 Task: Find a guest house in Danvers, United States, for 3 adults from 12th to 15th July, with a price range of ₹12,000 to ₹16,000, 2 bedrooms, 3 beds, 1 bathroom, self check-in, and English-speaking host.
Action: Mouse moved to (355, 166)
Screenshot: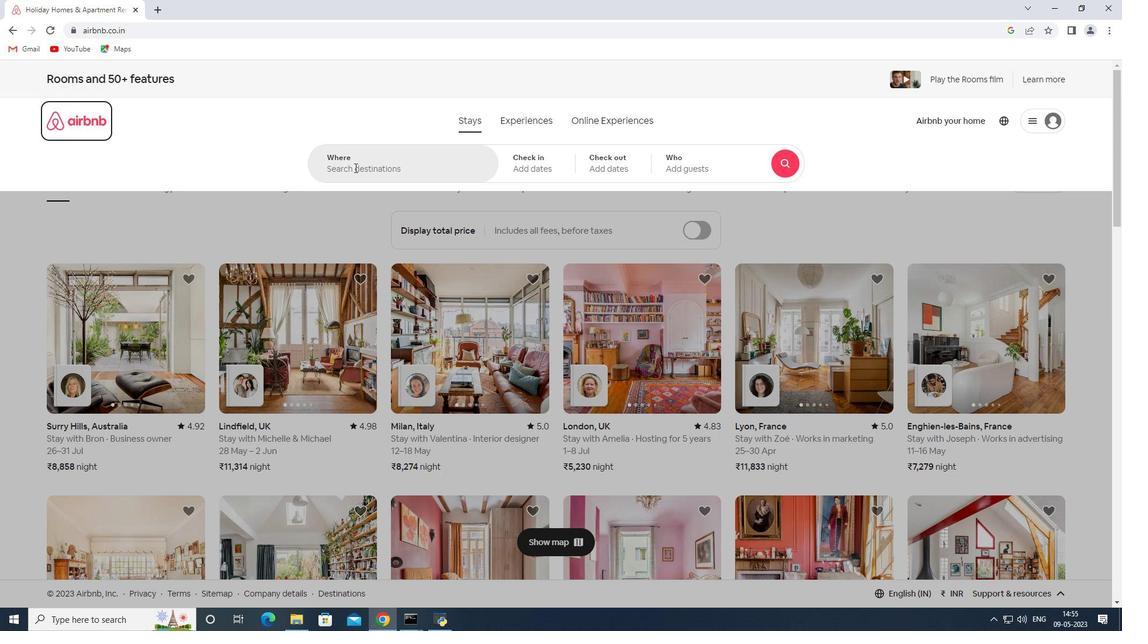 
Action: Mouse pressed left at (355, 166)
Screenshot: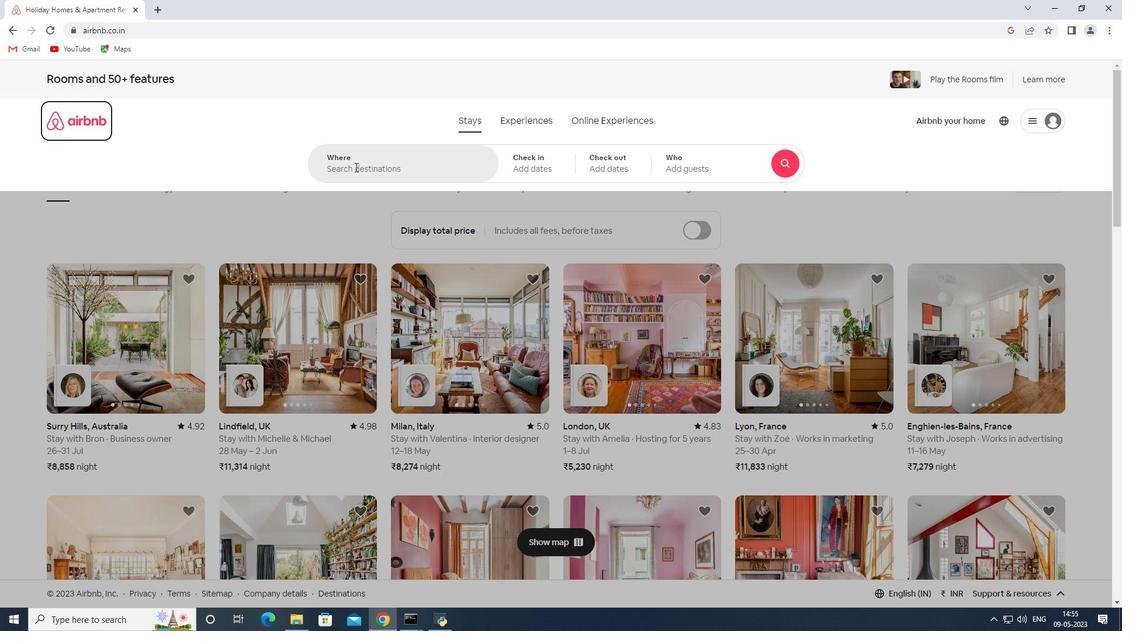 
Action: Key pressed <Key.shift><Key.shift><Key.shift><Key.shift><Key.shift><Key.shift><Key.shift><Key.shift><Key.shift><Key.shift><Key.shift><Key.shift><Key.shift><Key.shift><Key.shift>Danvers,<Key.shift>United<Key.space><Key.shift>States
Screenshot: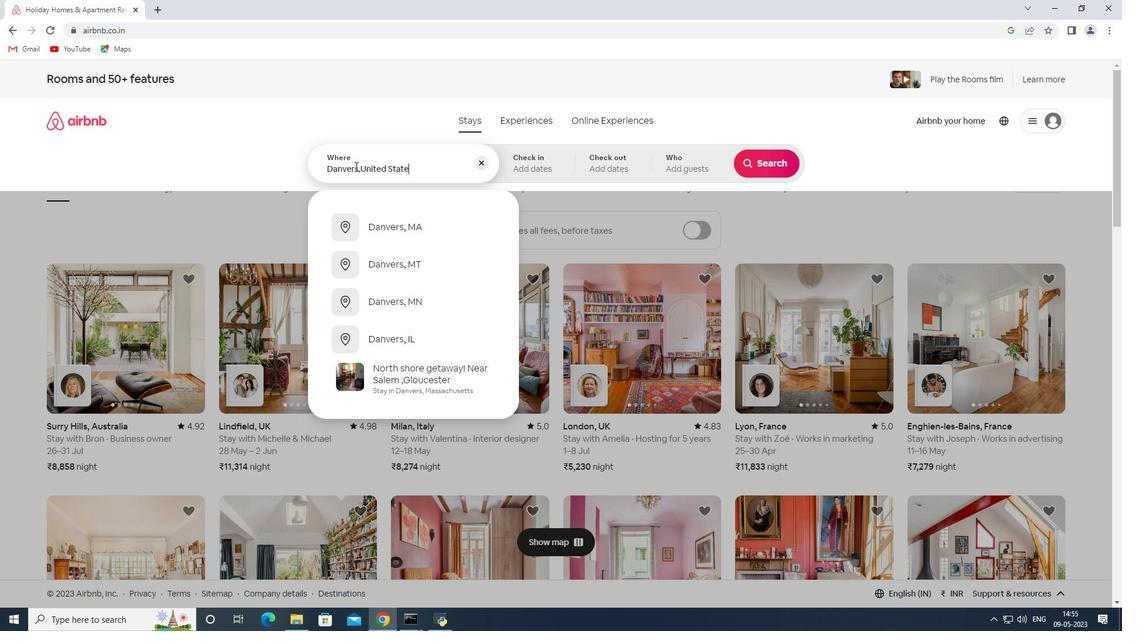 
Action: Mouse moved to (519, 167)
Screenshot: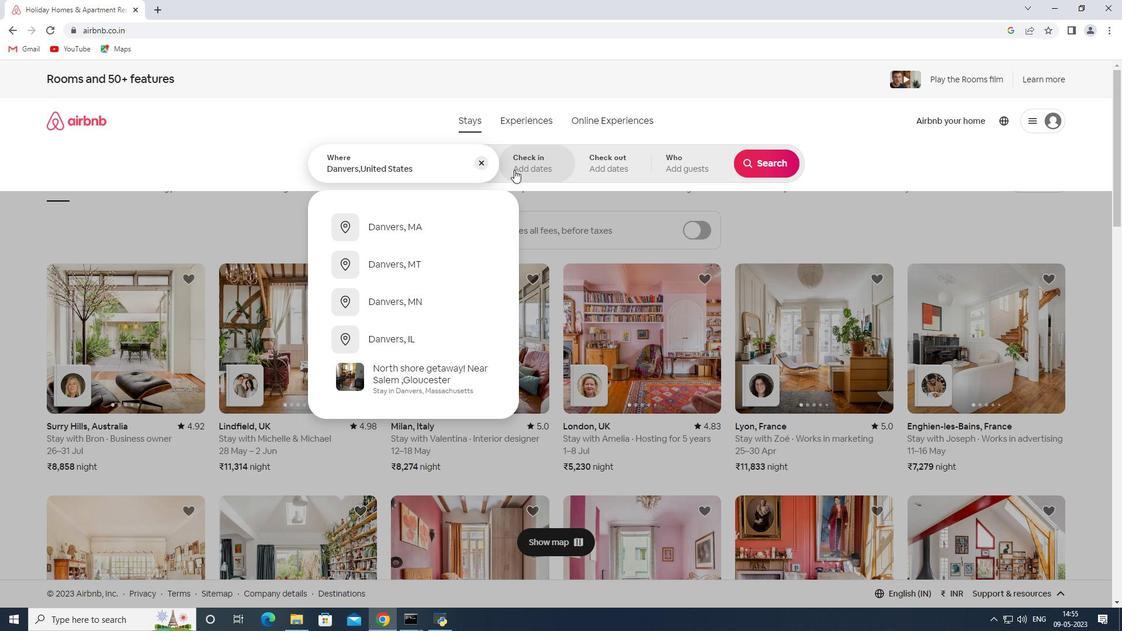 
Action: Mouse pressed left at (519, 167)
Screenshot: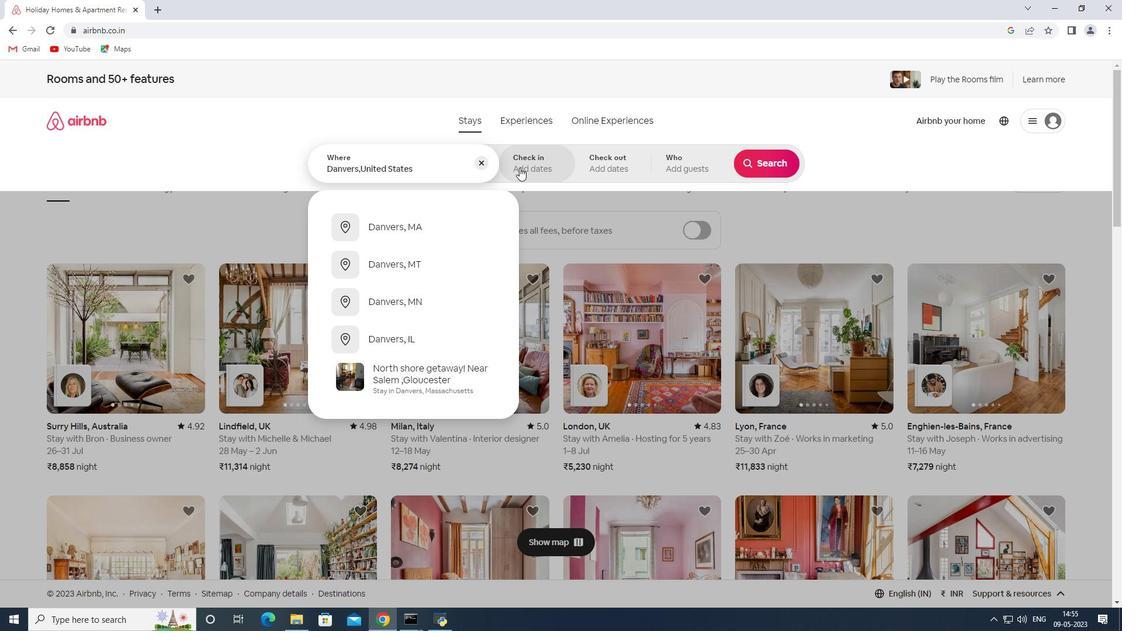 
Action: Mouse moved to (769, 260)
Screenshot: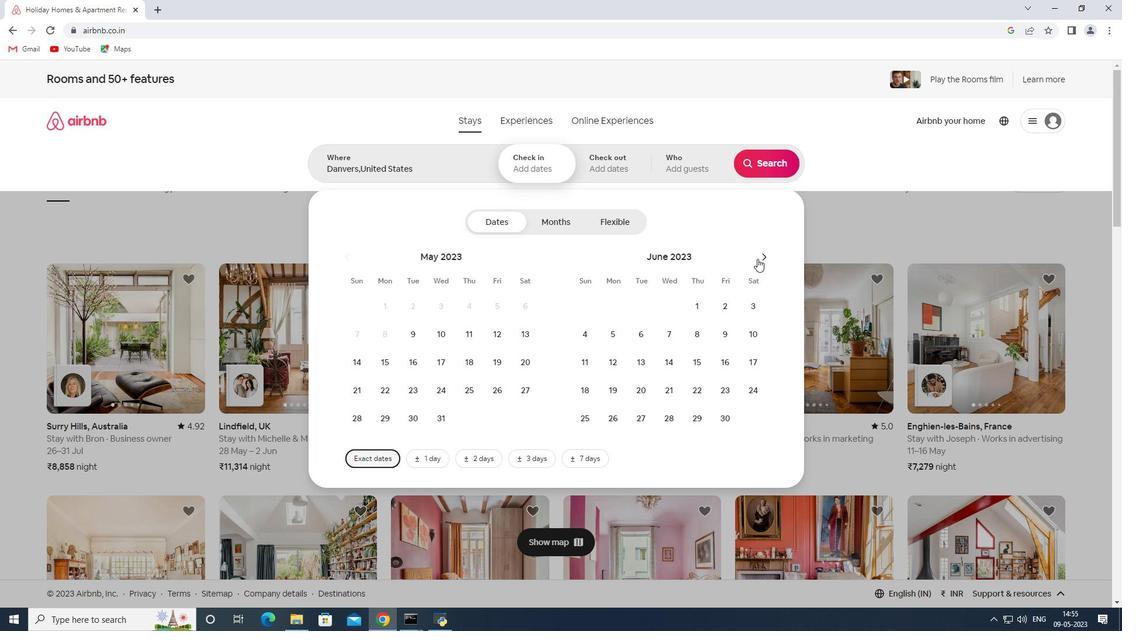 
Action: Mouse pressed left at (769, 260)
Screenshot: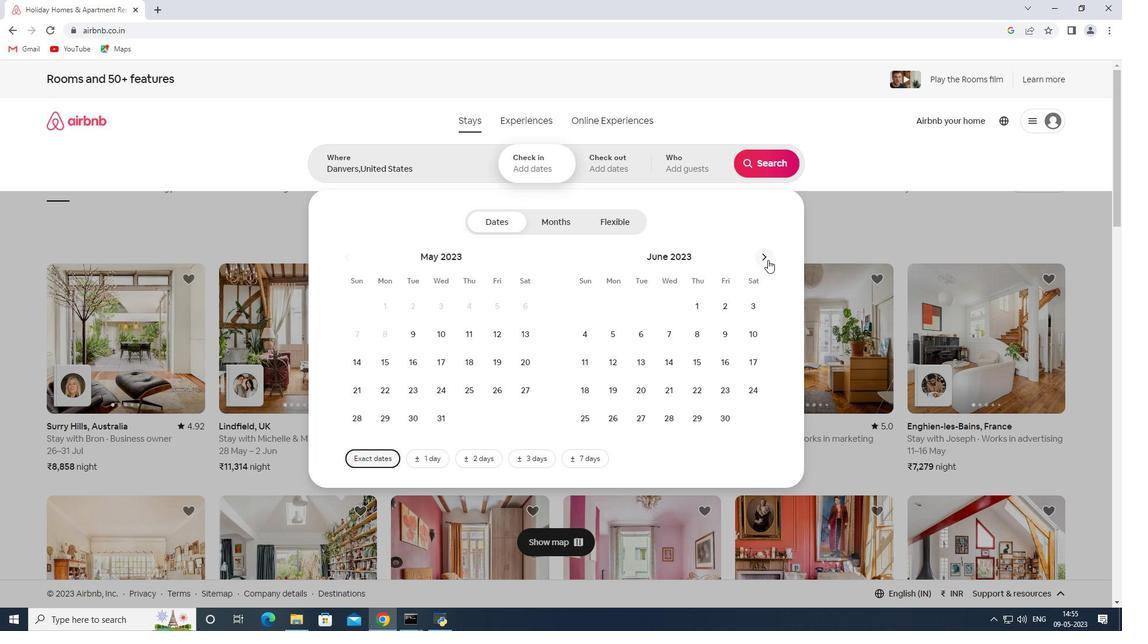
Action: Mouse moved to (664, 359)
Screenshot: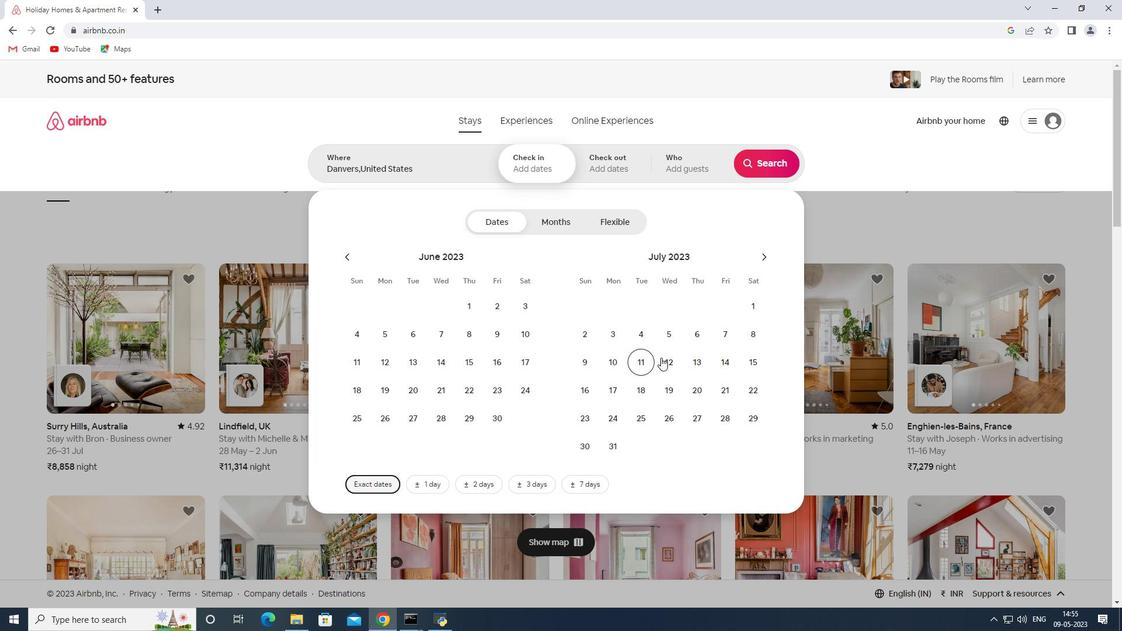 
Action: Mouse pressed left at (664, 359)
Screenshot: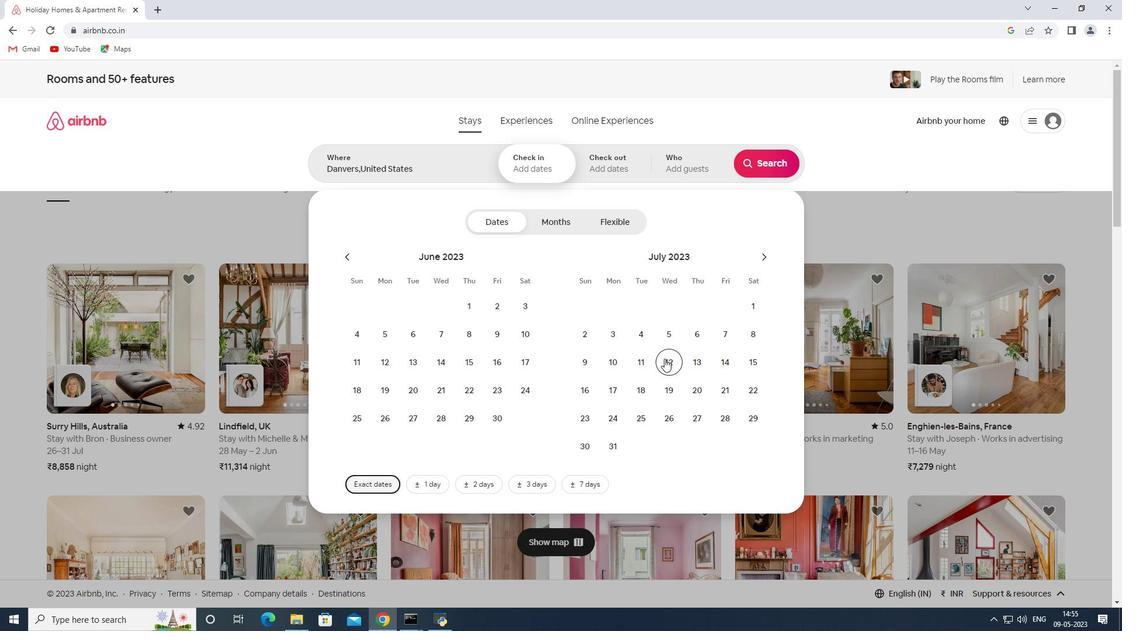 
Action: Mouse moved to (749, 361)
Screenshot: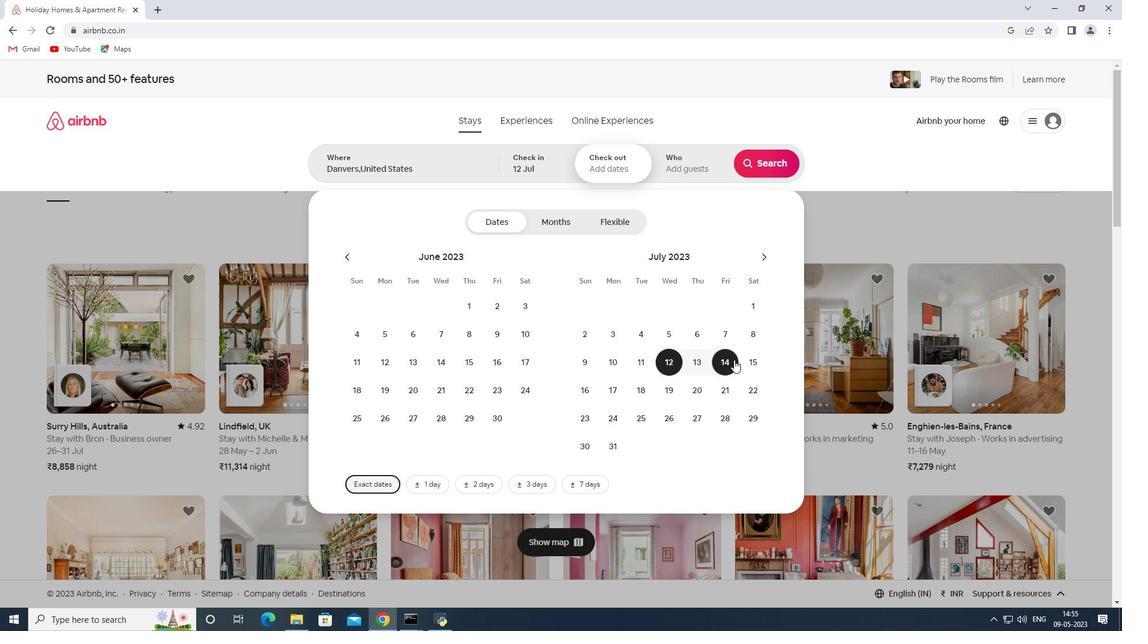 
Action: Mouse pressed left at (749, 361)
Screenshot: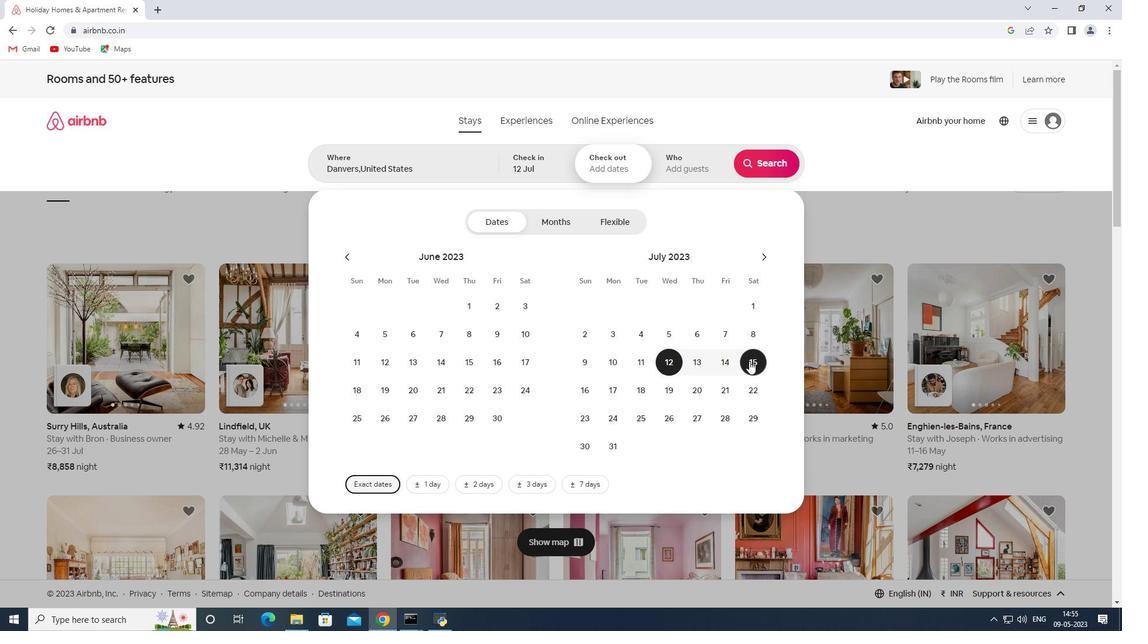 
Action: Mouse moved to (685, 164)
Screenshot: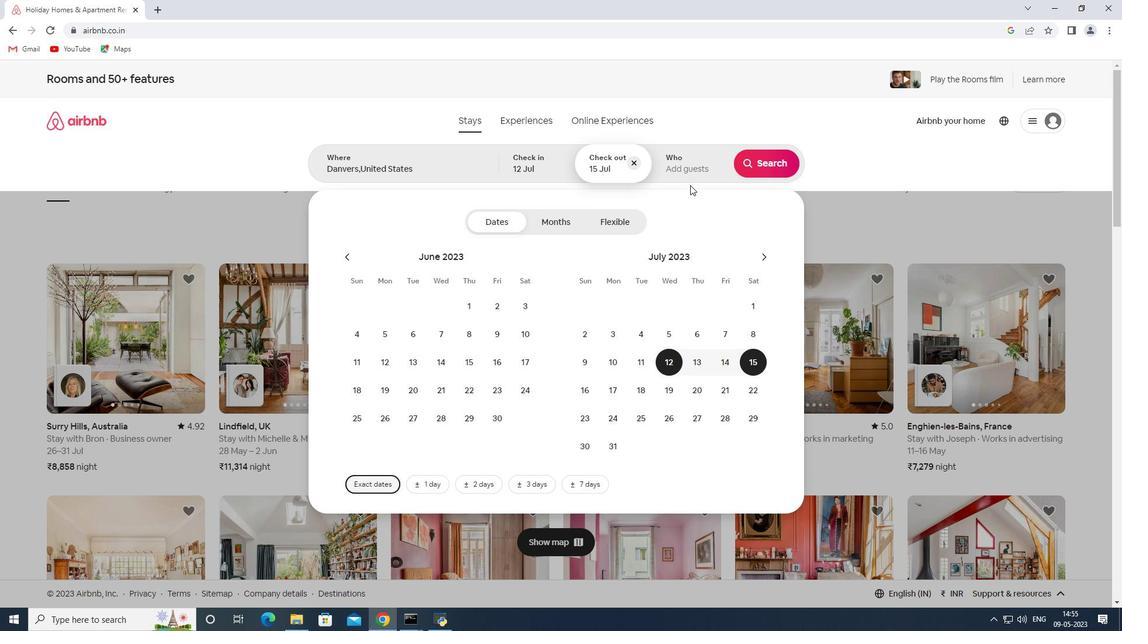 
Action: Mouse pressed left at (685, 164)
Screenshot: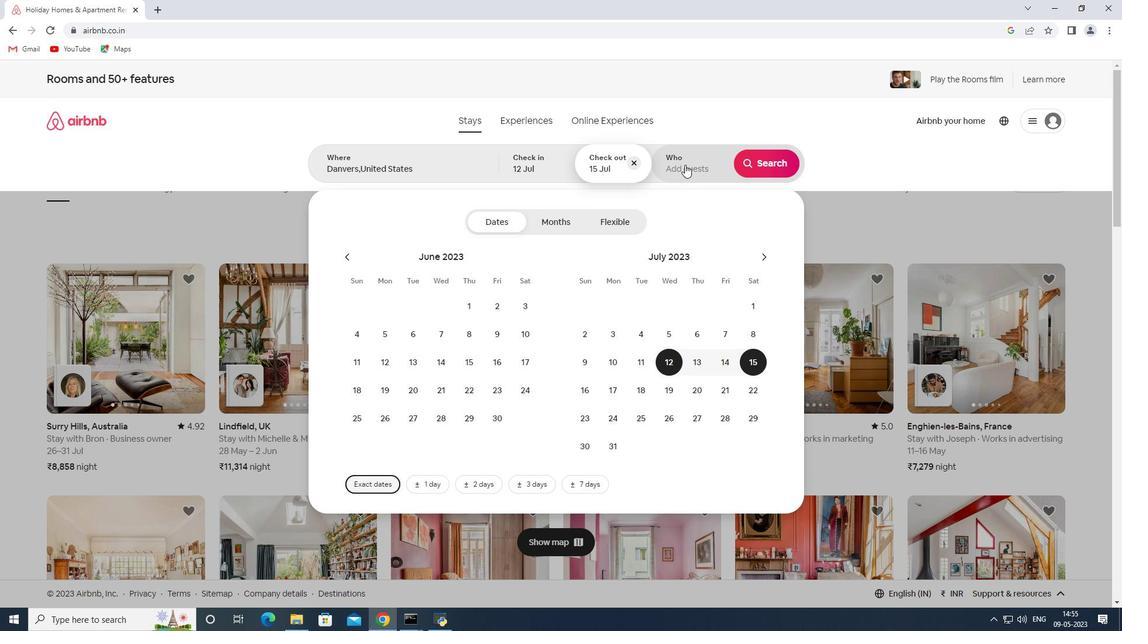 
Action: Mouse moved to (764, 228)
Screenshot: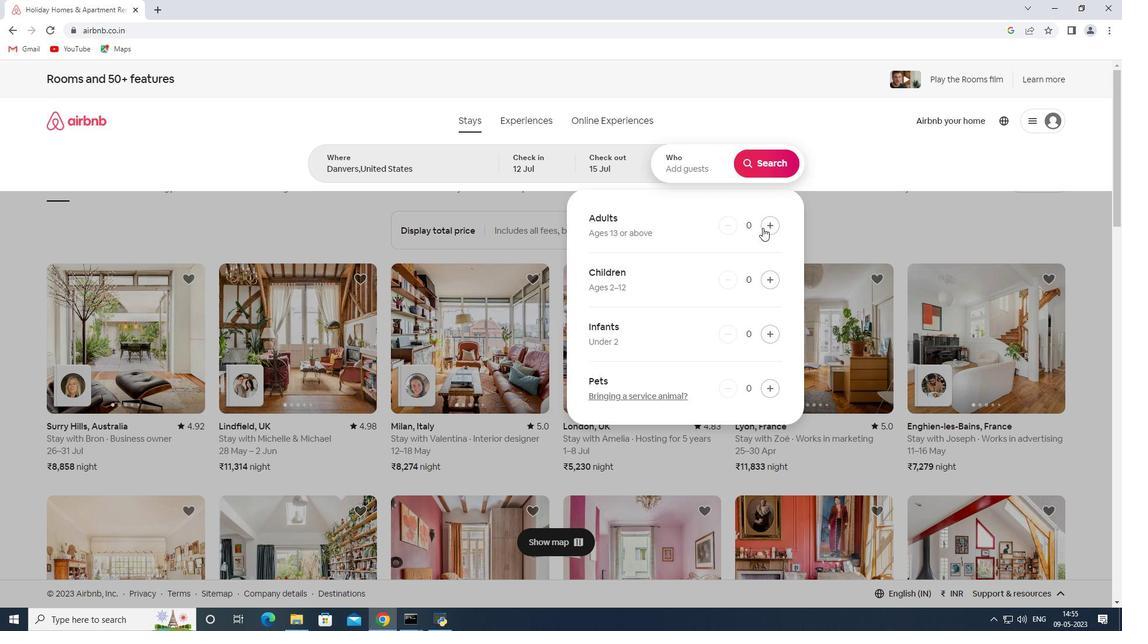 
Action: Mouse pressed left at (764, 228)
Screenshot: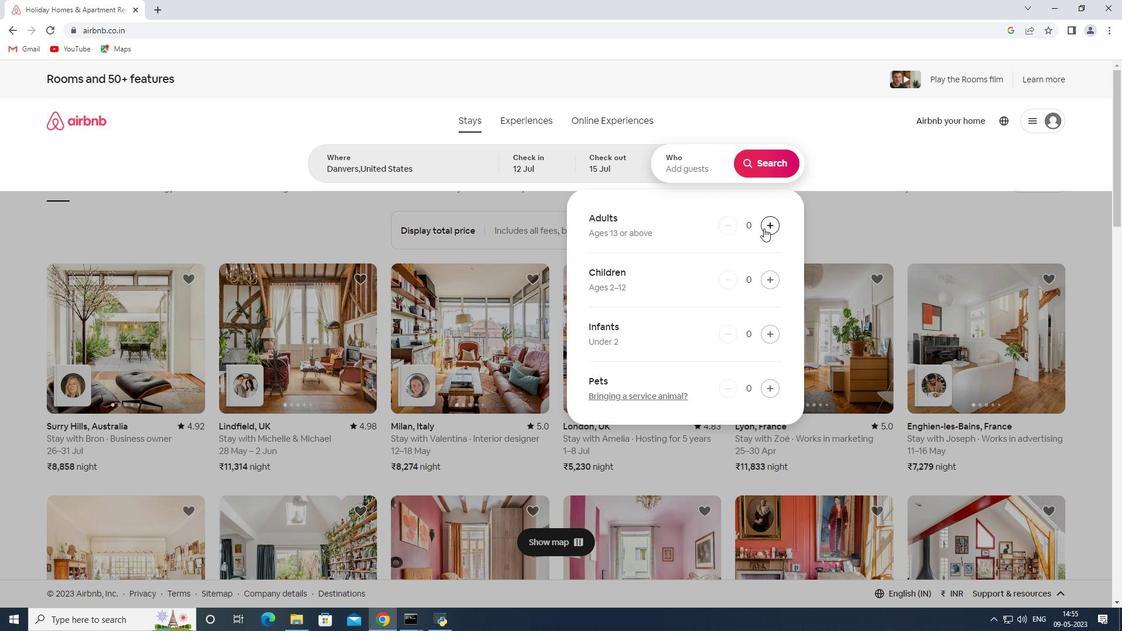 
Action: Mouse pressed left at (764, 228)
Screenshot: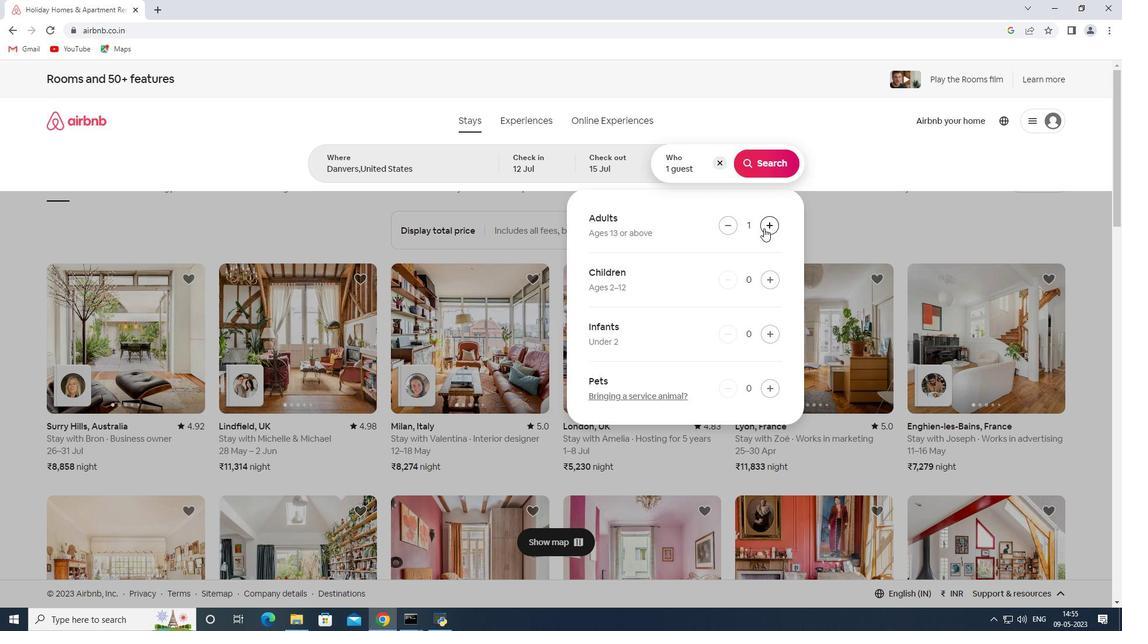 
Action: Mouse pressed left at (764, 228)
Screenshot: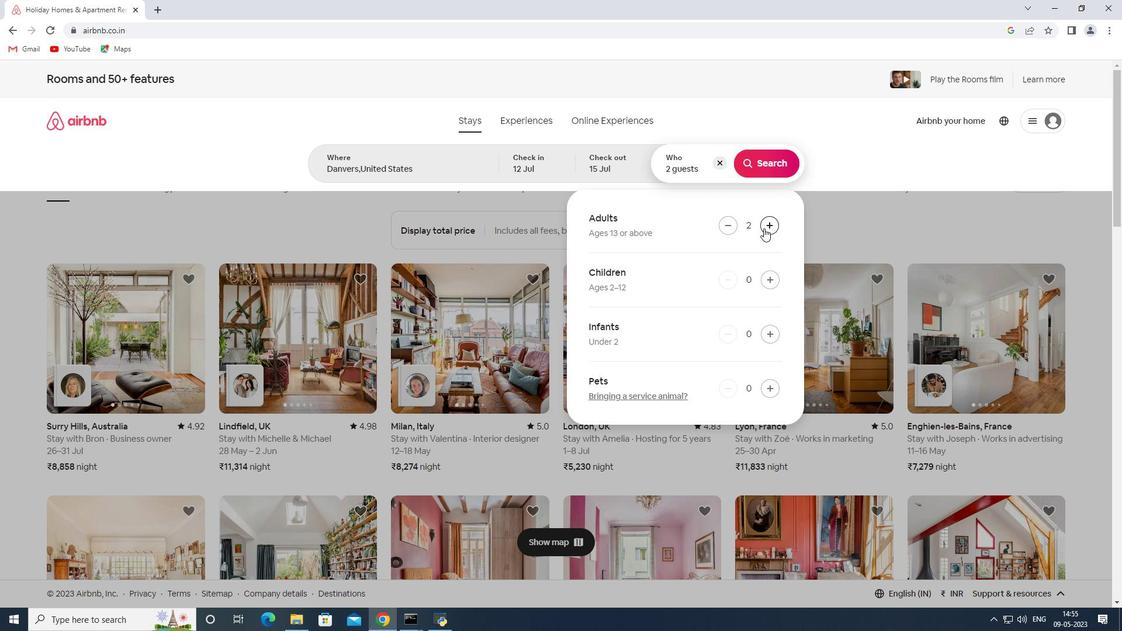 
Action: Mouse moved to (759, 165)
Screenshot: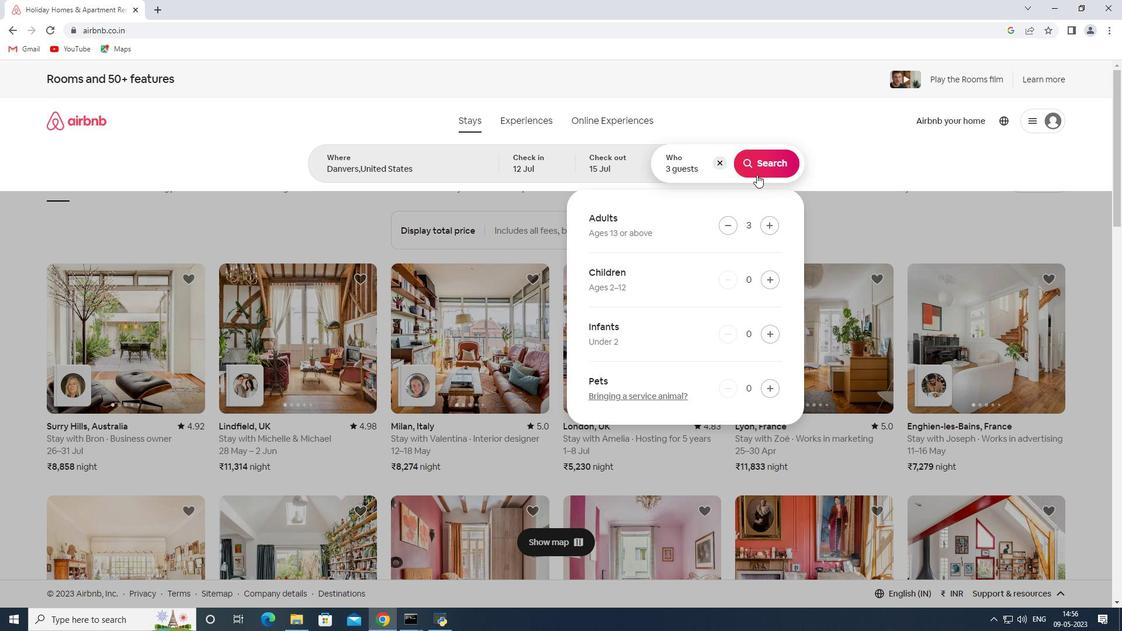 
Action: Mouse pressed left at (759, 165)
Screenshot: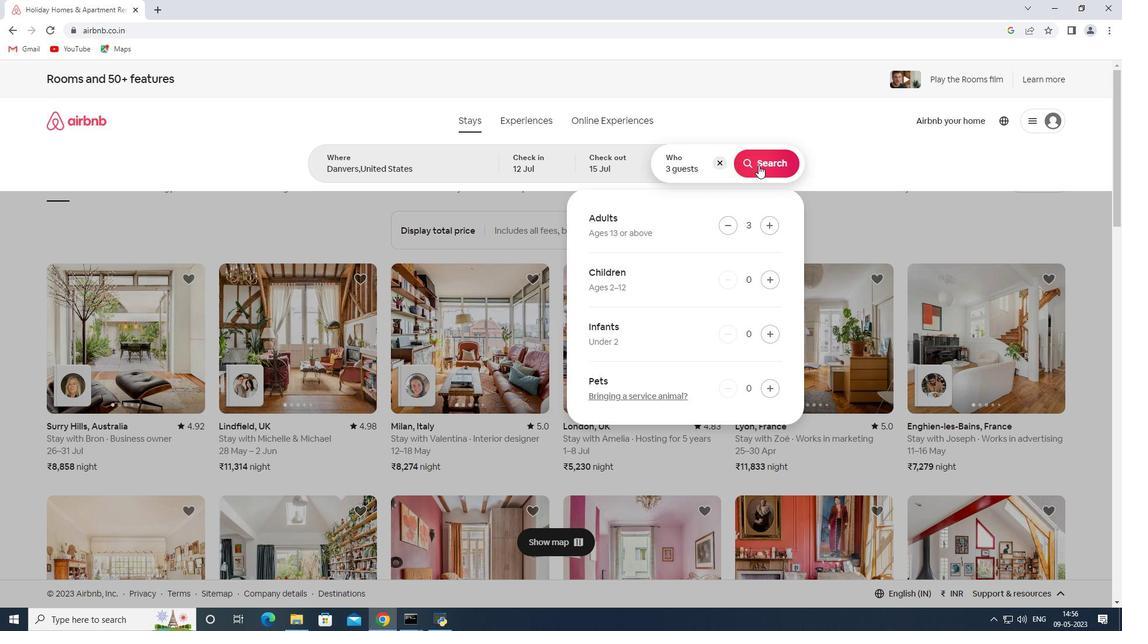 
Action: Mouse moved to (1061, 129)
Screenshot: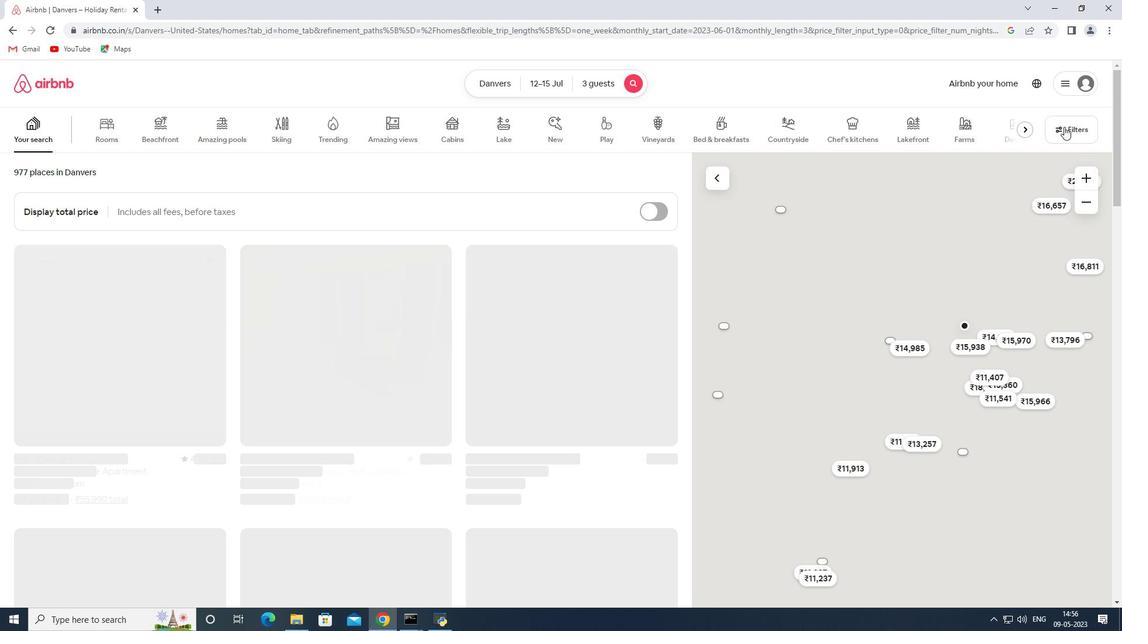 
Action: Mouse pressed left at (1061, 129)
Screenshot: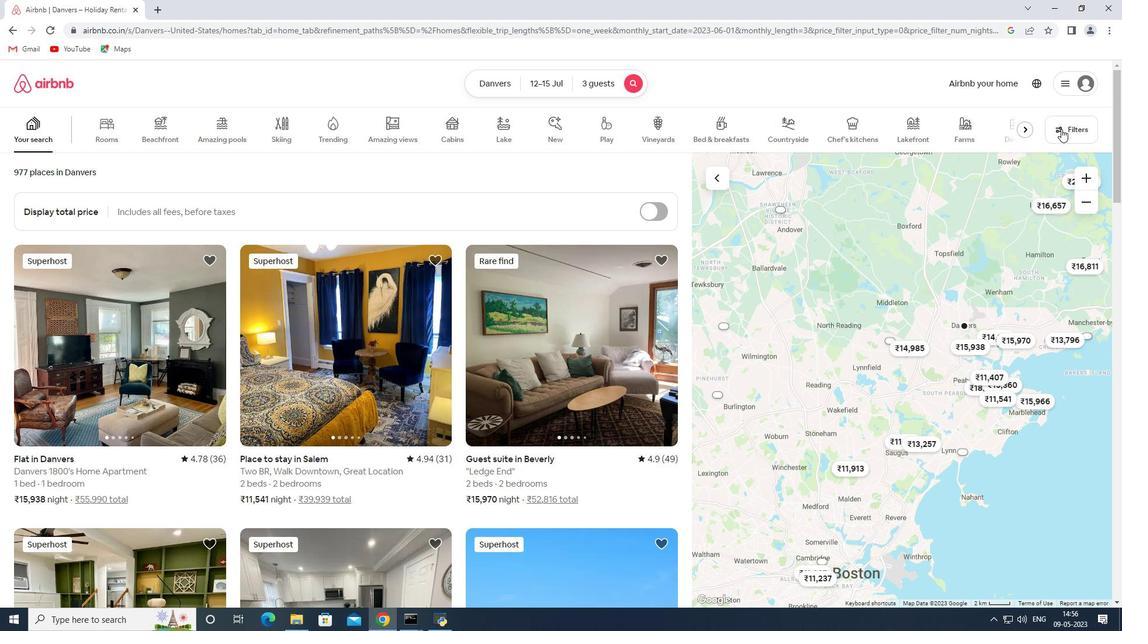 
Action: Mouse moved to (417, 419)
Screenshot: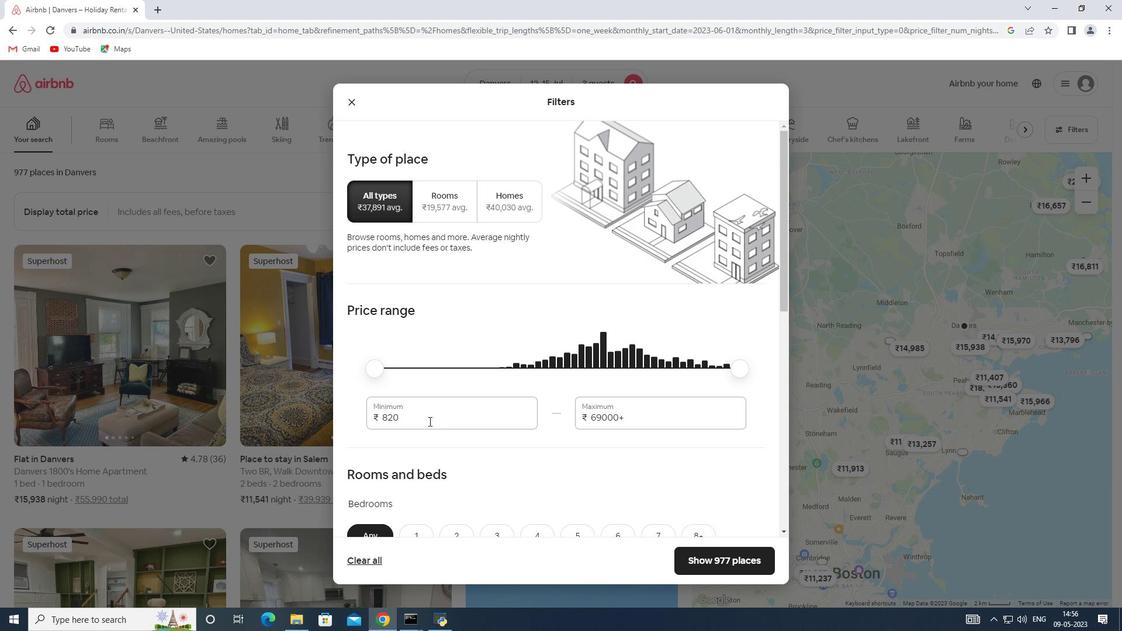 
Action: Mouse pressed left at (417, 419)
Screenshot: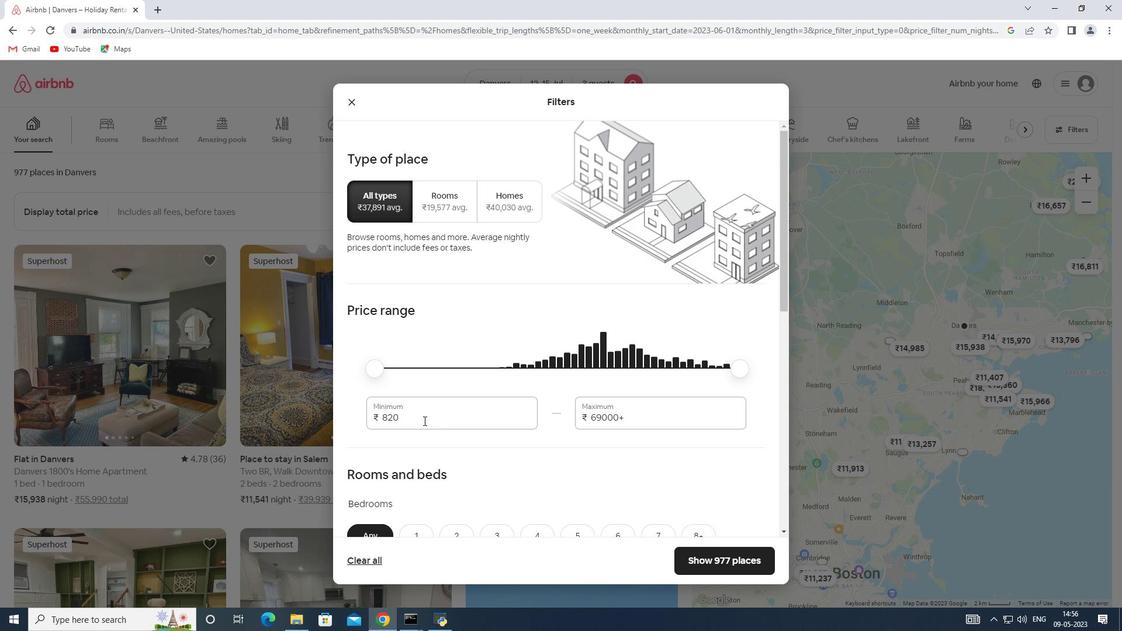 
Action: Mouse moved to (363, 425)
Screenshot: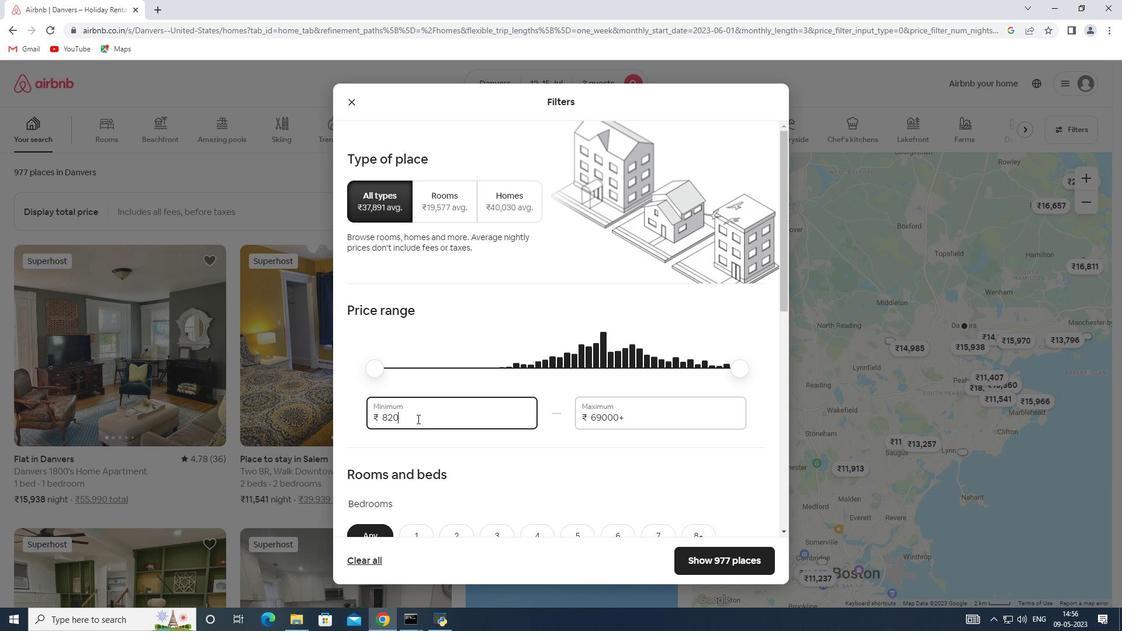 
Action: Key pressed 12000
Screenshot: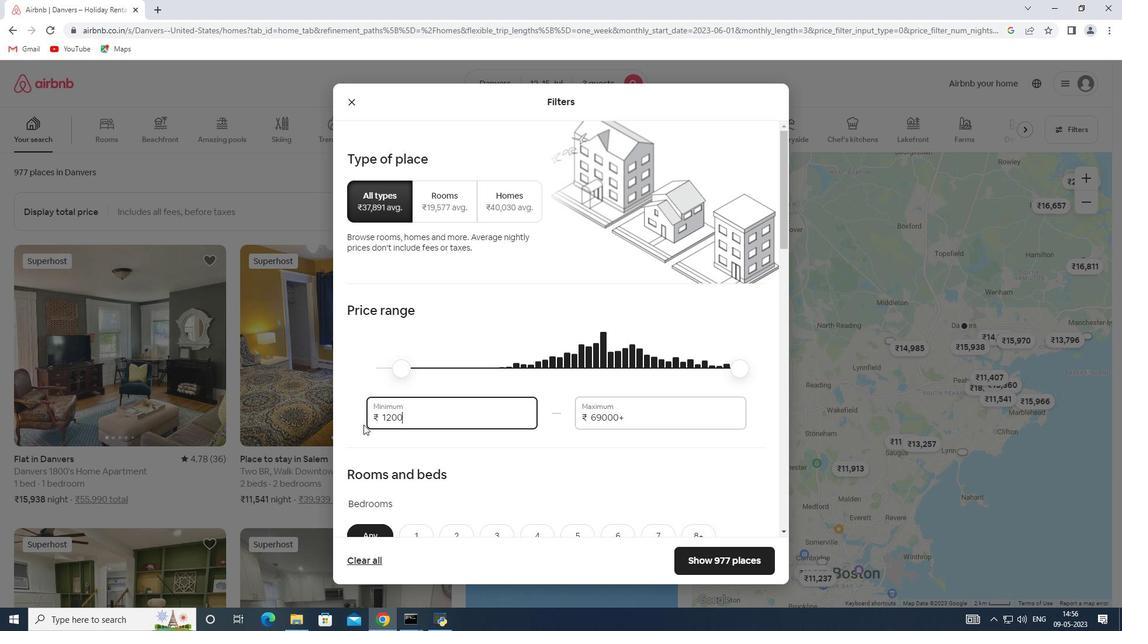 
Action: Mouse moved to (633, 418)
Screenshot: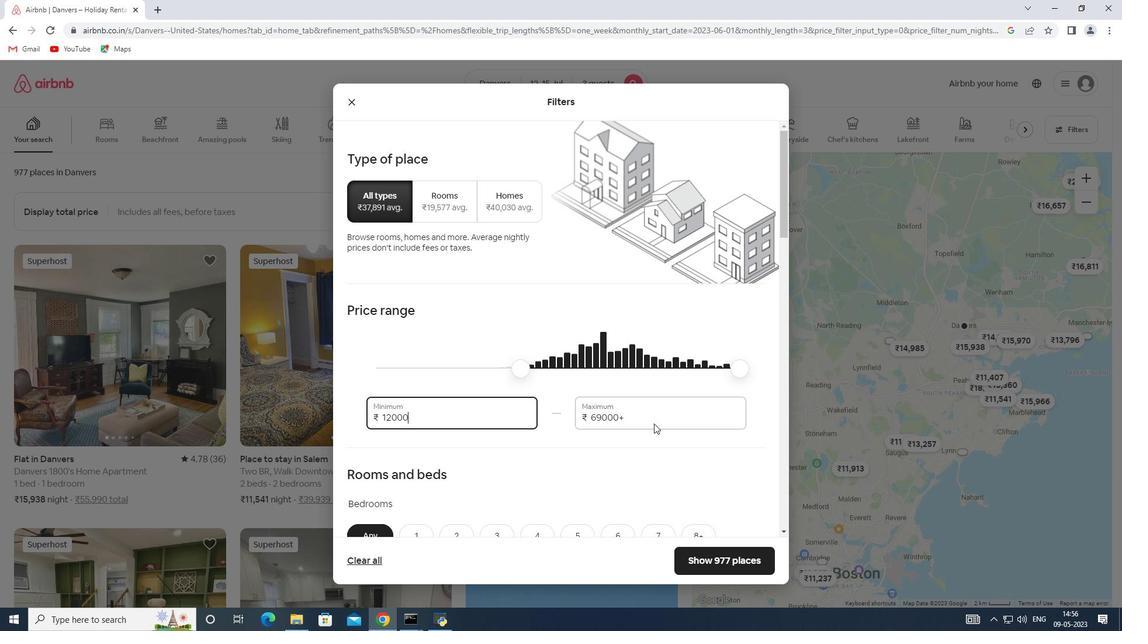 
Action: Mouse pressed left at (633, 418)
Screenshot: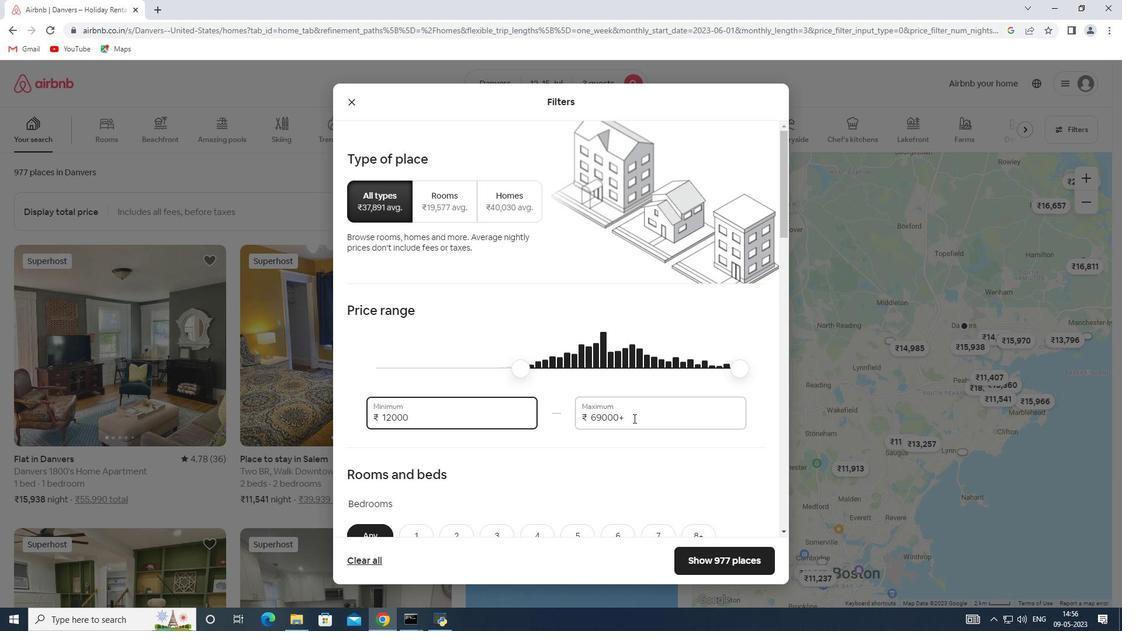 
Action: Mouse moved to (559, 418)
Screenshot: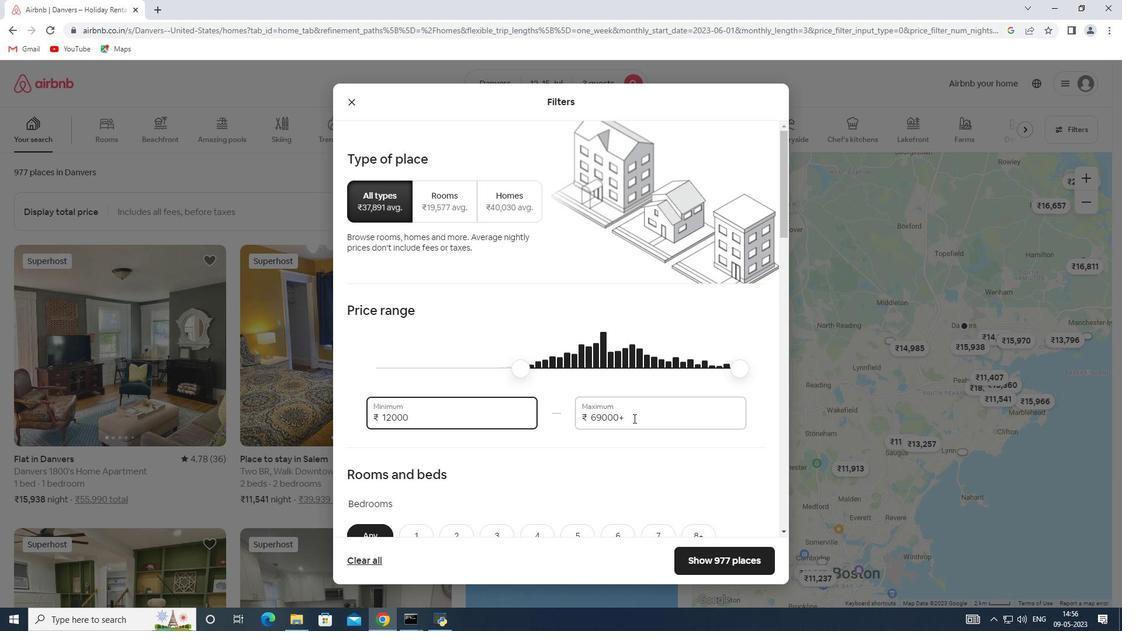 
Action: Key pressed 16000
Screenshot: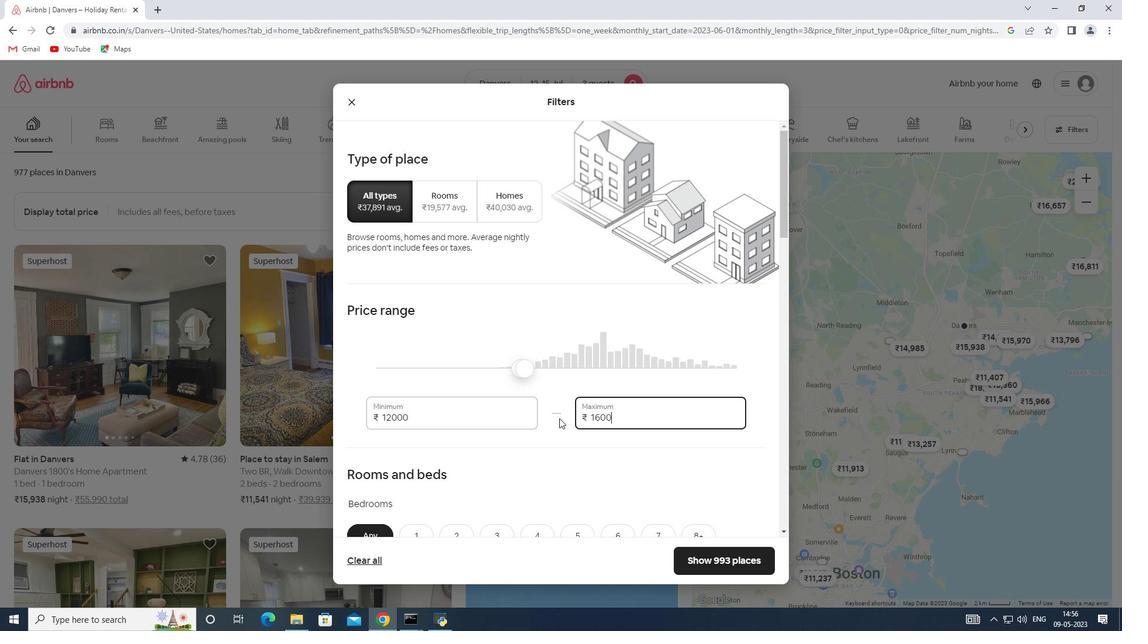 
Action: Mouse moved to (573, 414)
Screenshot: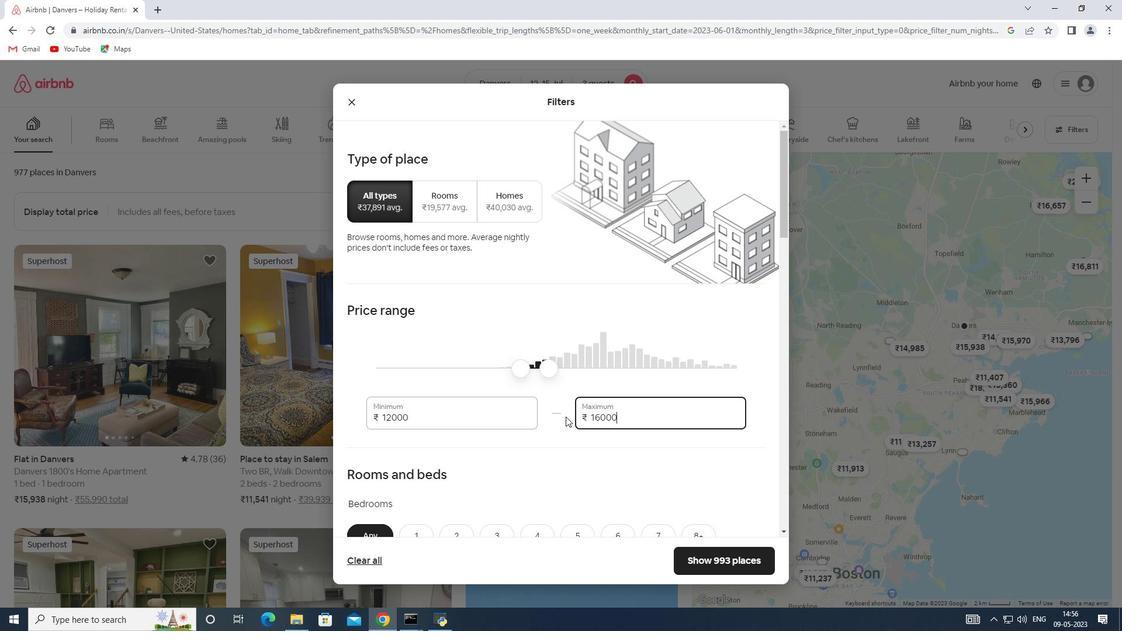 
Action: Mouse scrolled (573, 414) with delta (0, 0)
Screenshot: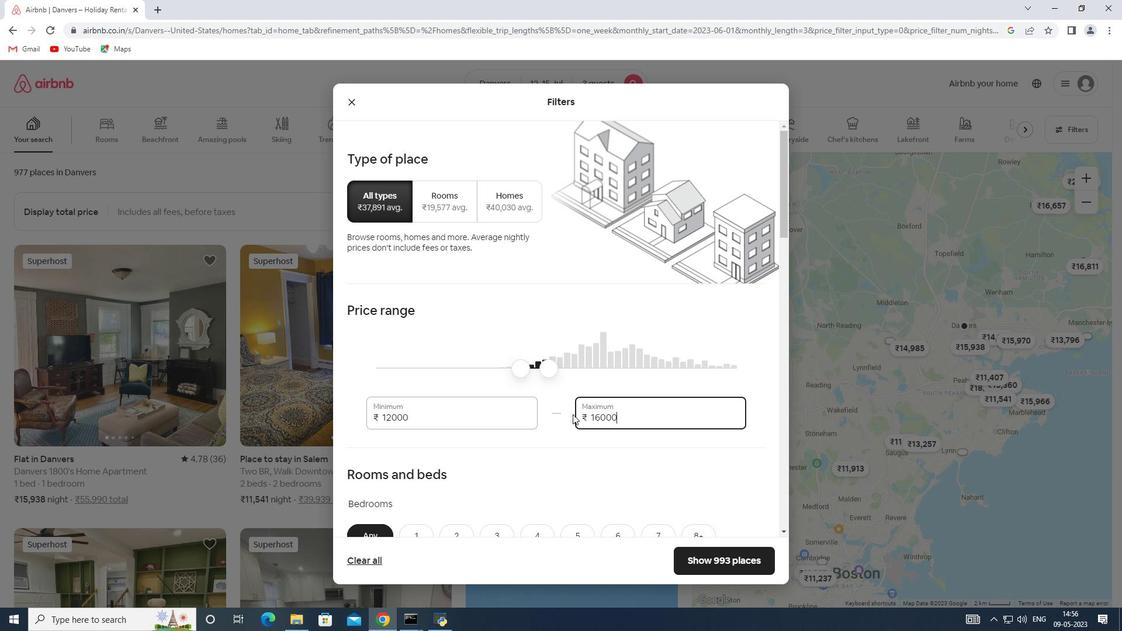 
Action: Mouse scrolled (573, 414) with delta (0, 0)
Screenshot: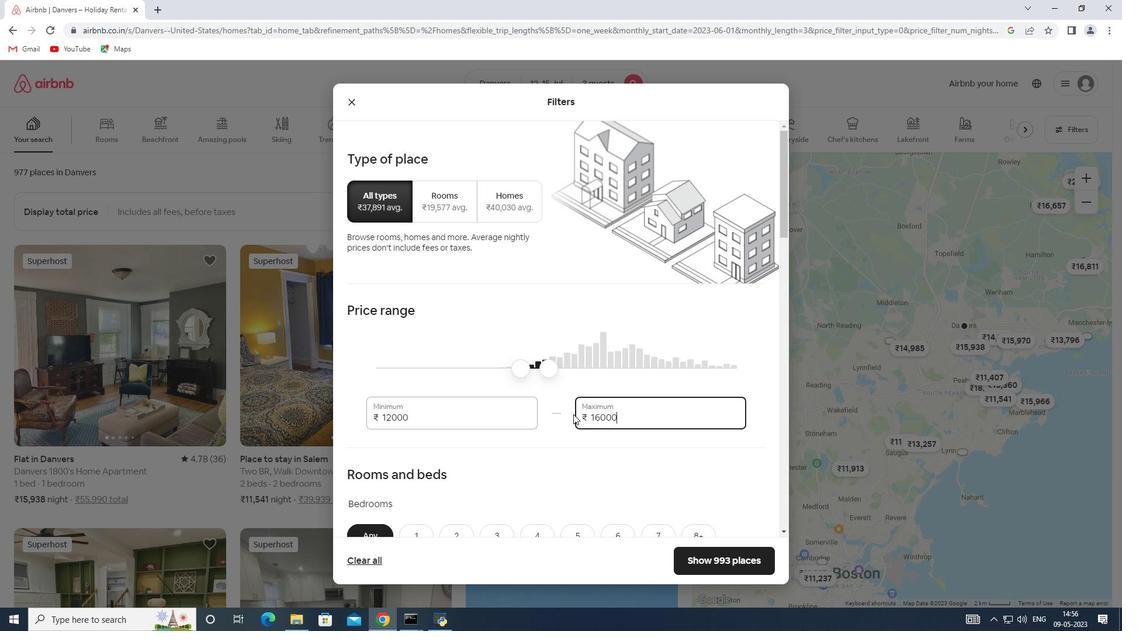 
Action: Mouse moved to (577, 407)
Screenshot: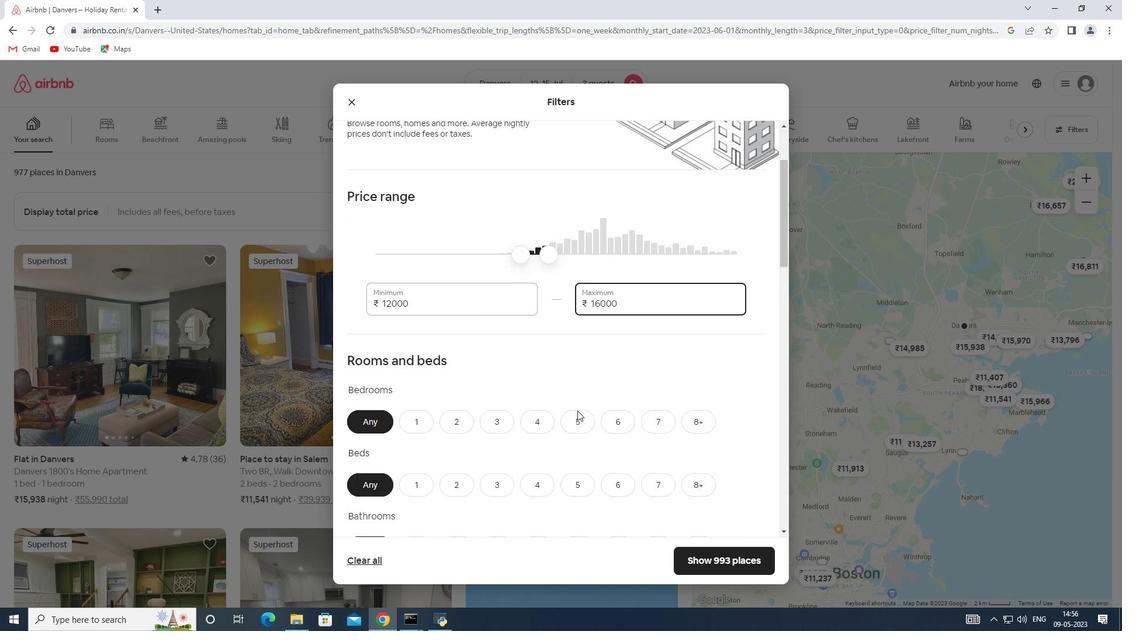 
Action: Mouse scrolled (577, 406) with delta (0, 0)
Screenshot: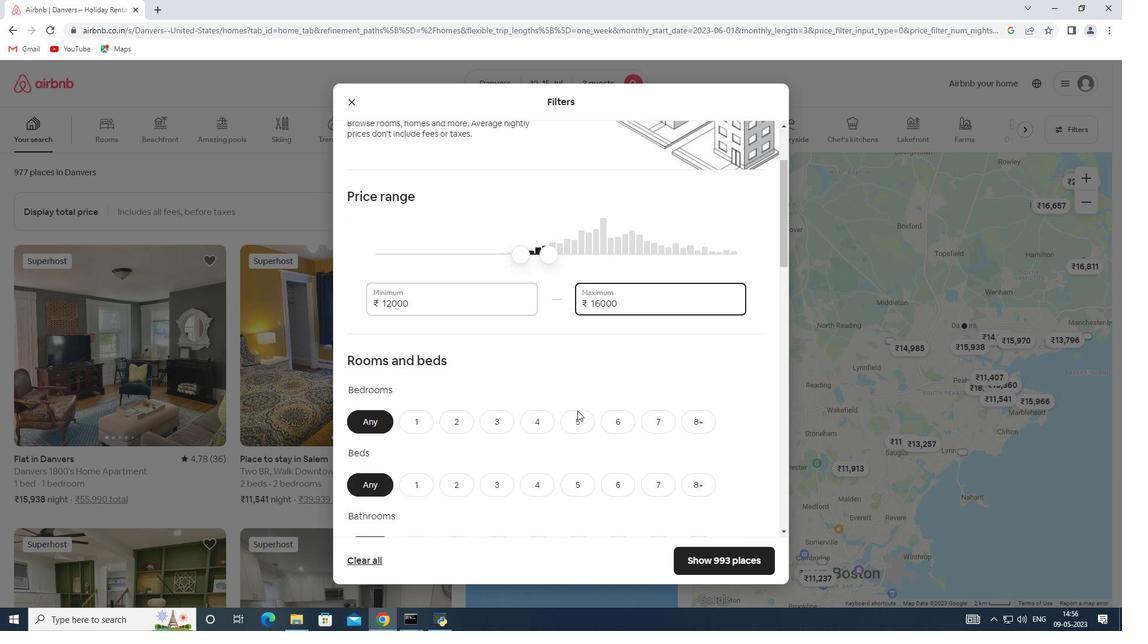 
Action: Mouse scrolled (577, 406) with delta (0, 0)
Screenshot: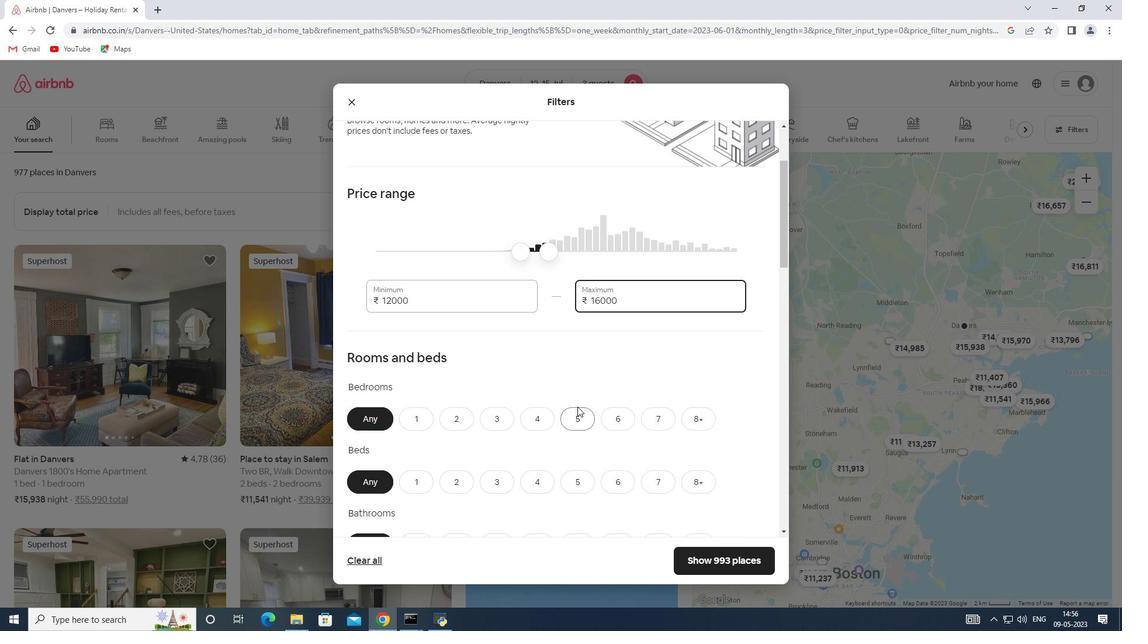
Action: Mouse scrolled (577, 406) with delta (0, 0)
Screenshot: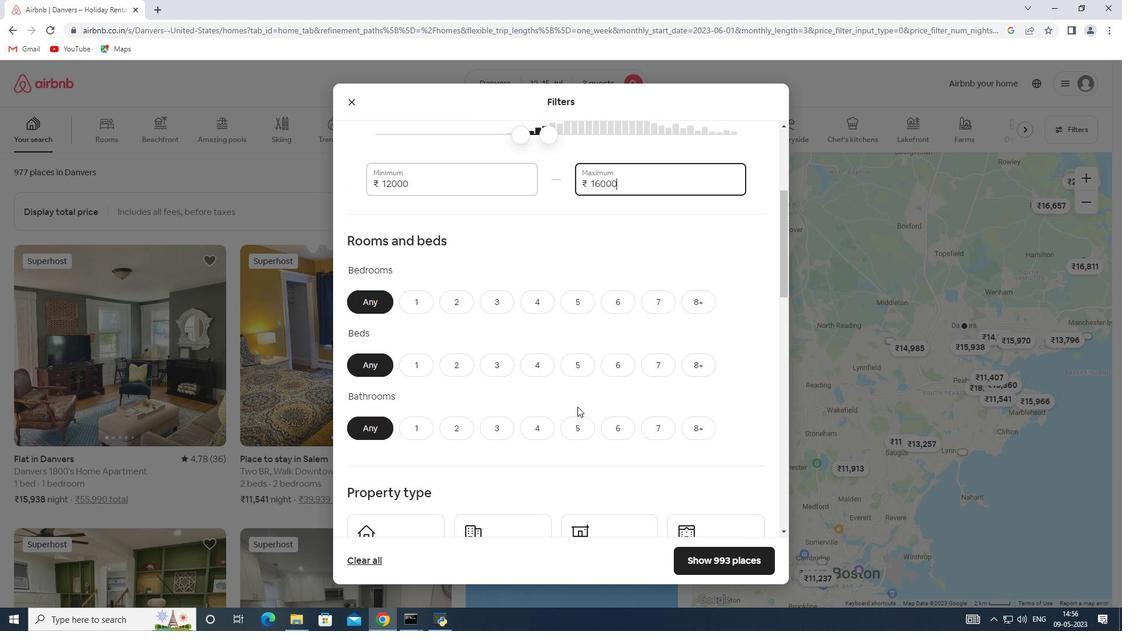 
Action: Mouse scrolled (577, 406) with delta (0, 0)
Screenshot: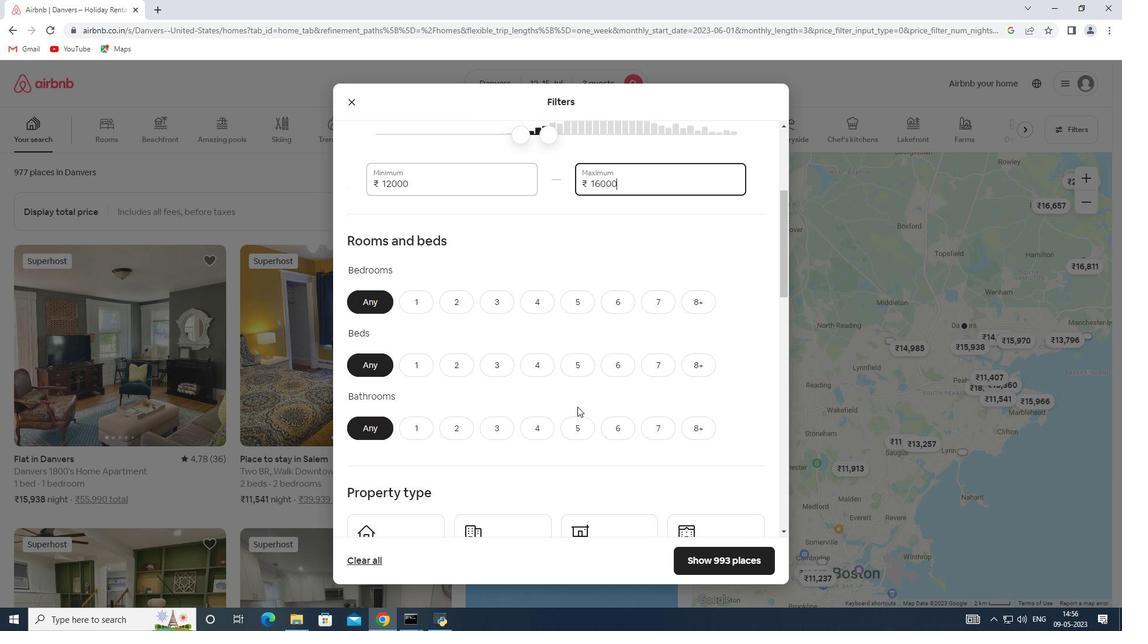 
Action: Mouse scrolled (577, 406) with delta (0, 0)
Screenshot: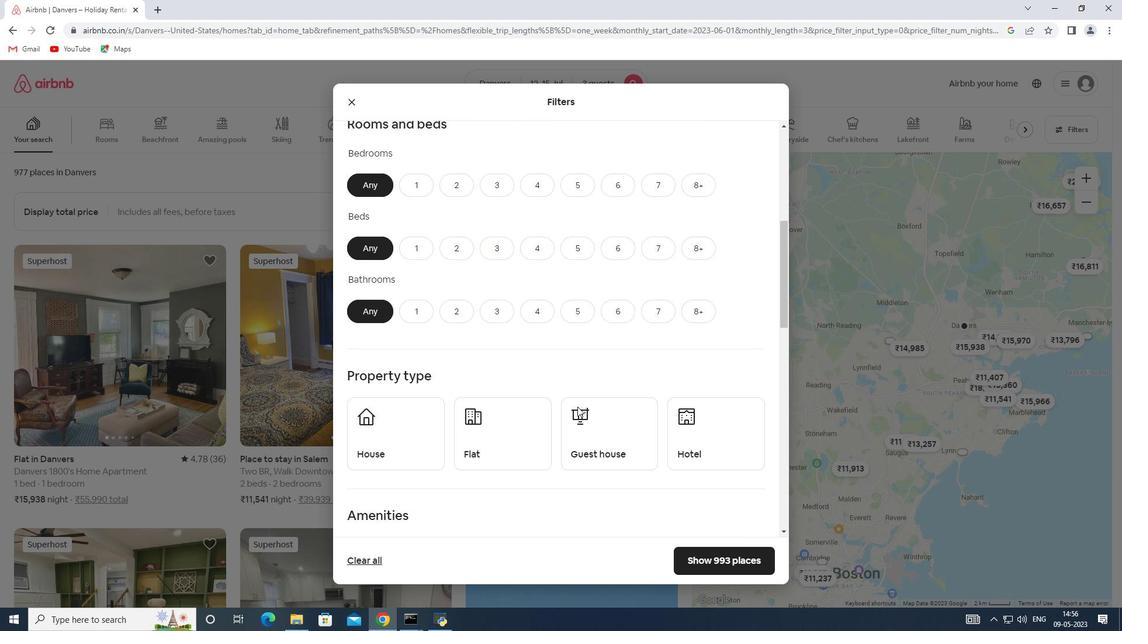 
Action: Mouse moved to (456, 133)
Screenshot: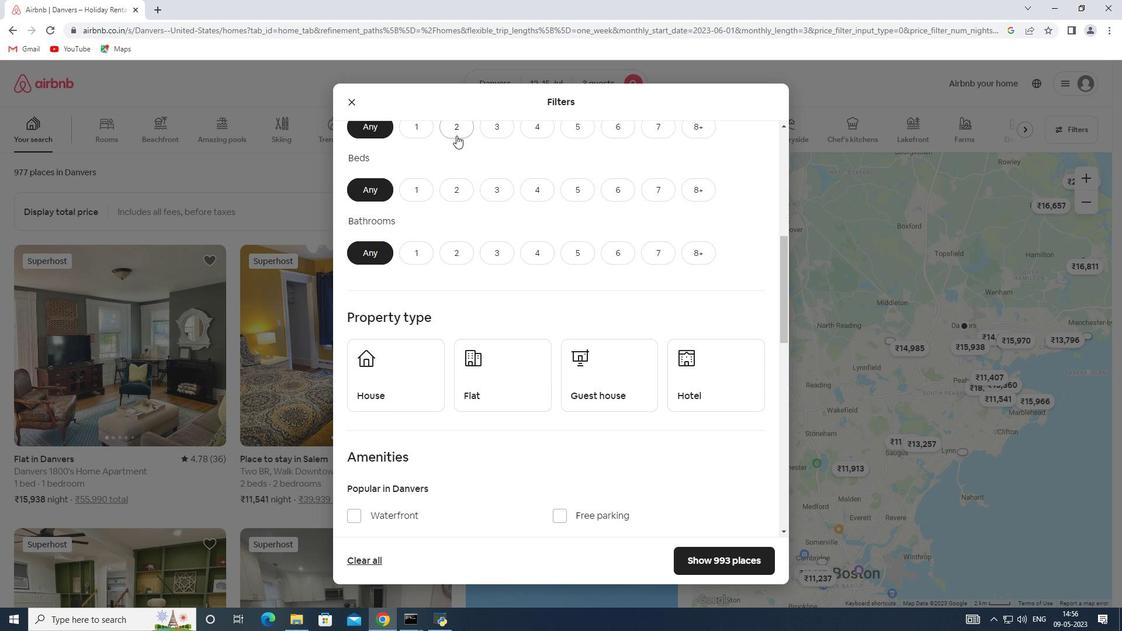 
Action: Mouse pressed left at (456, 133)
Screenshot: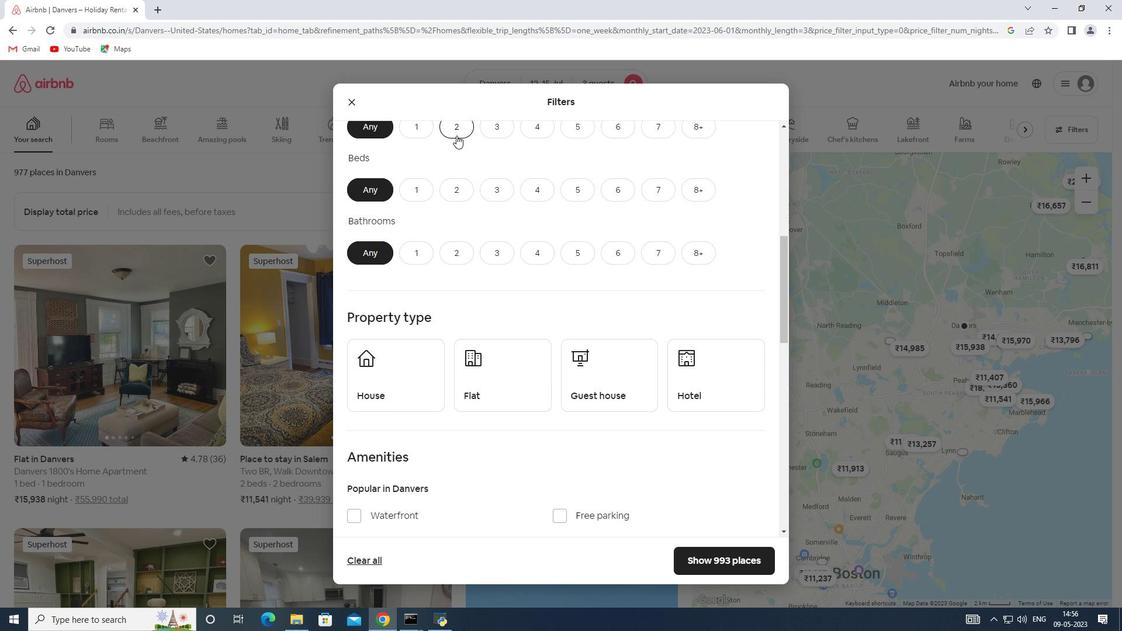
Action: Mouse moved to (498, 184)
Screenshot: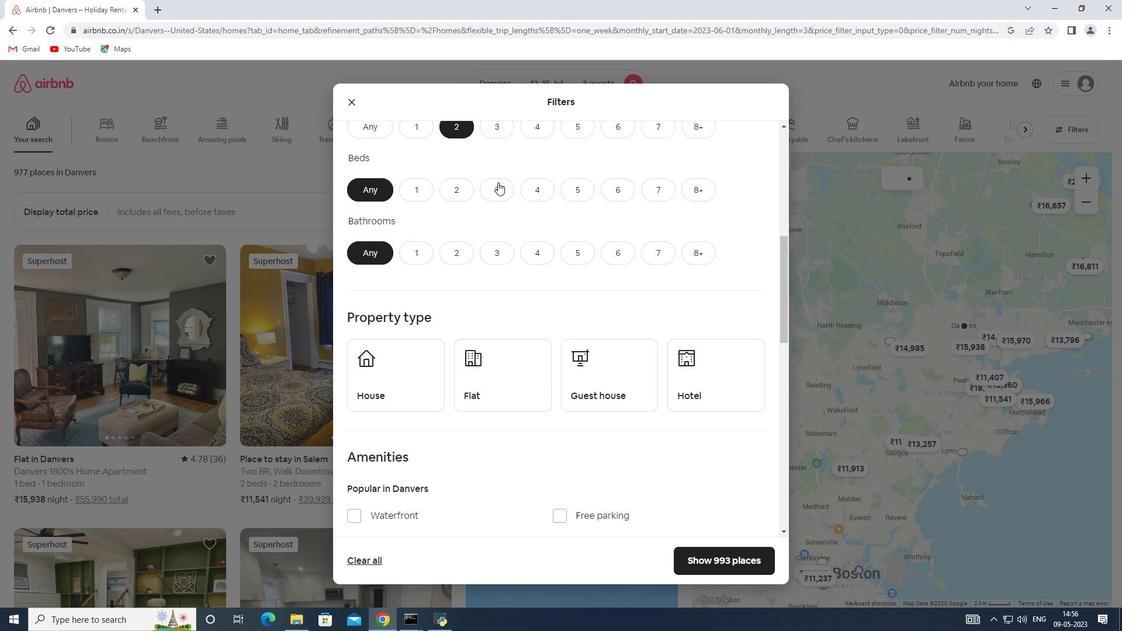 
Action: Mouse pressed left at (498, 184)
Screenshot: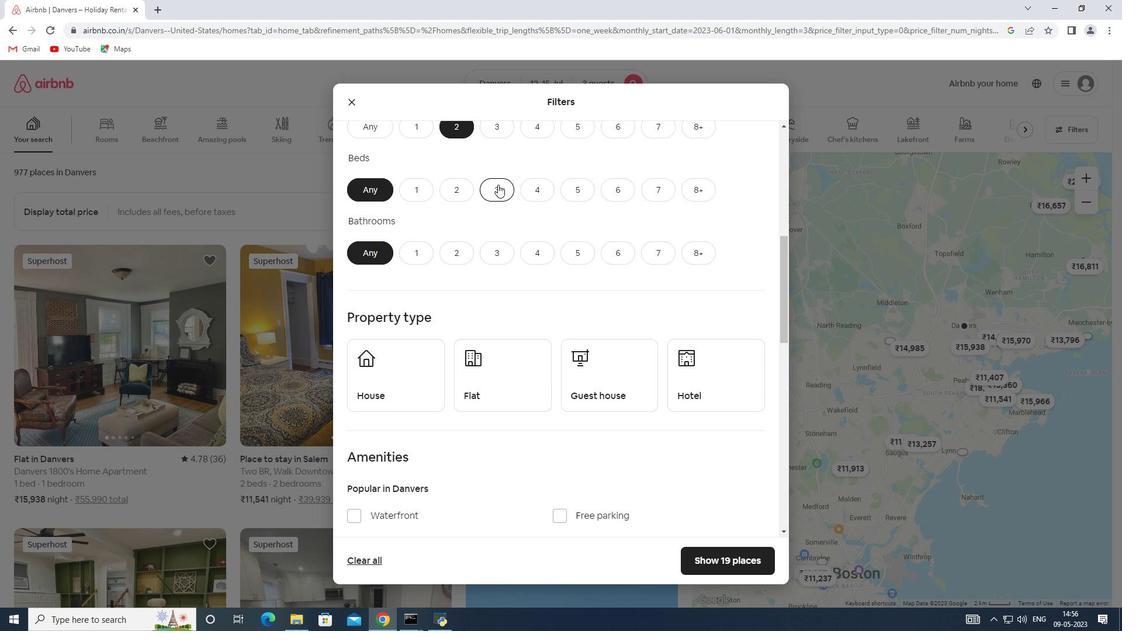 
Action: Mouse moved to (415, 254)
Screenshot: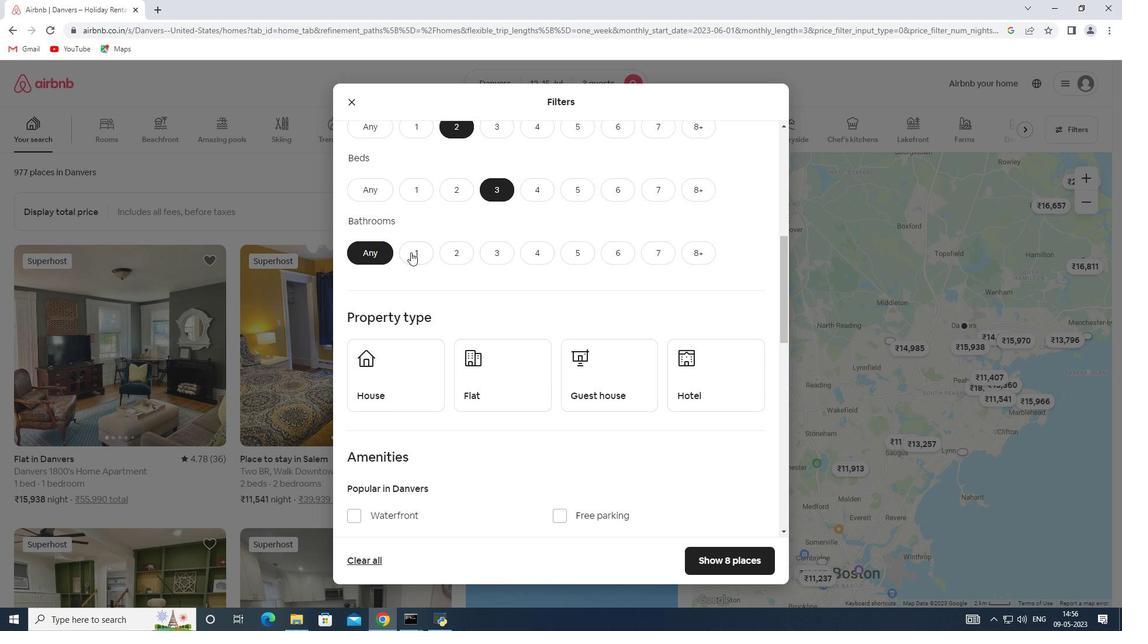 
Action: Mouse pressed left at (415, 254)
Screenshot: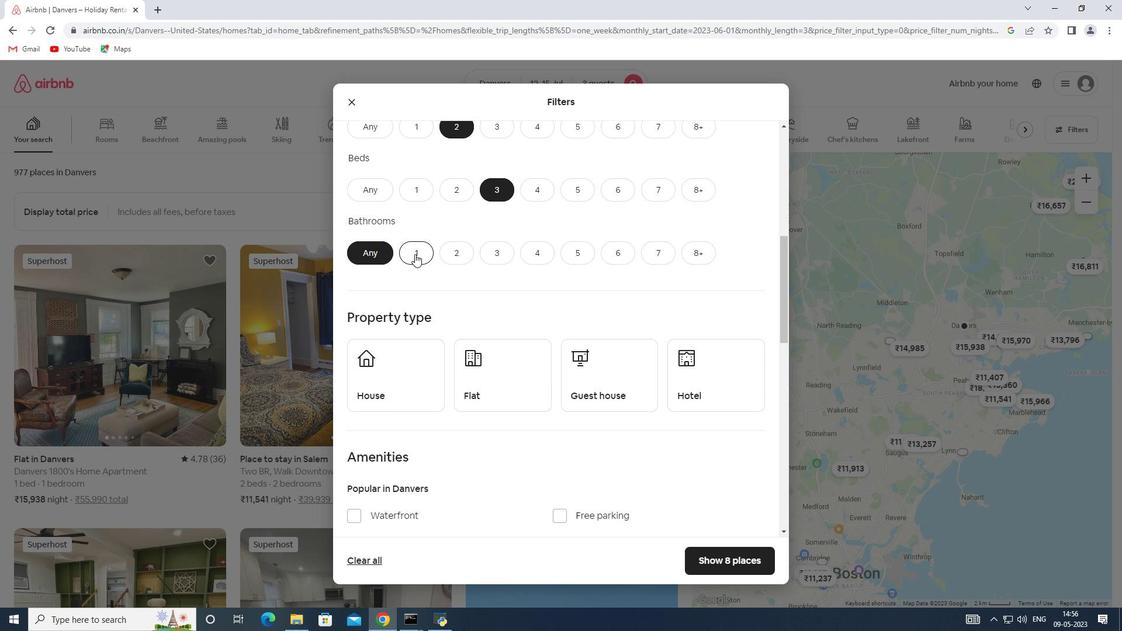 
Action: Mouse moved to (416, 358)
Screenshot: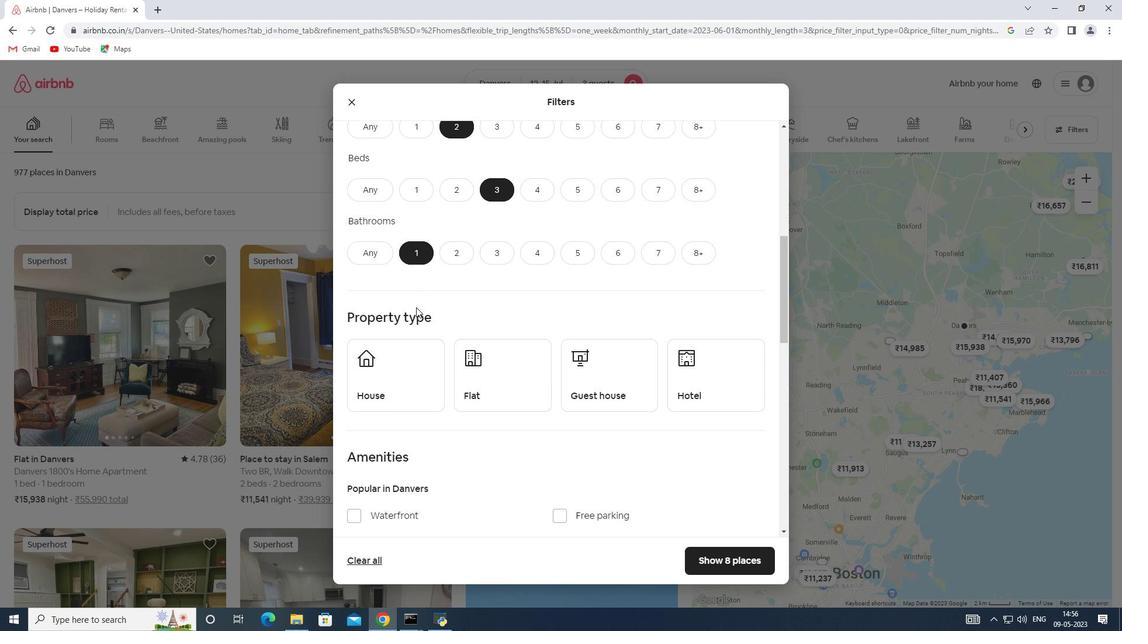 
Action: Mouse pressed left at (416, 358)
Screenshot: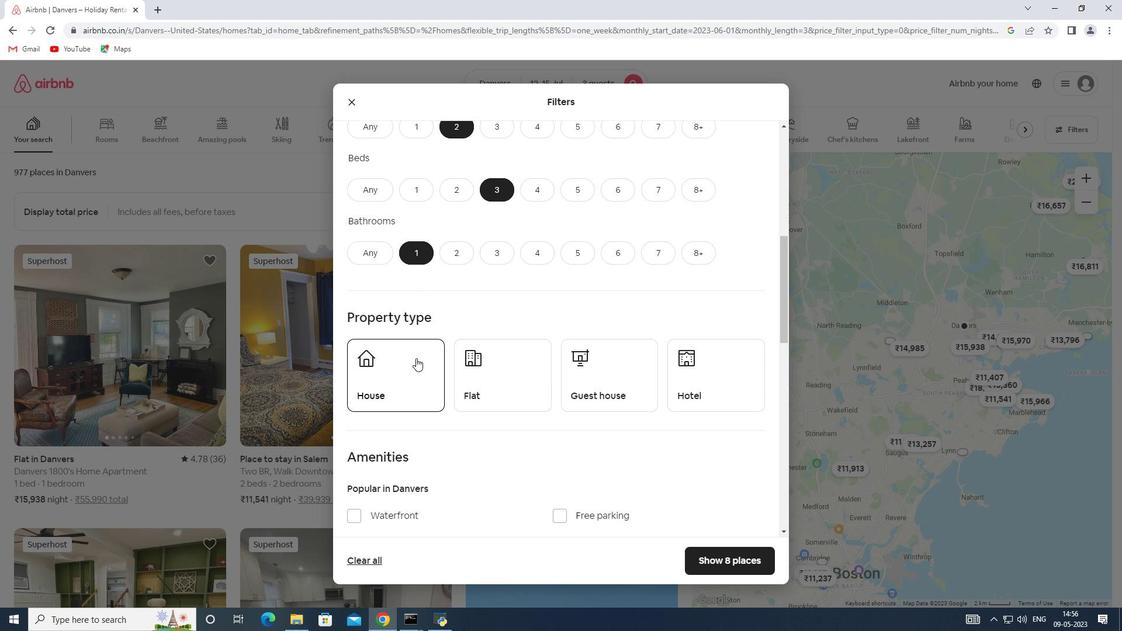 
Action: Mouse moved to (488, 366)
Screenshot: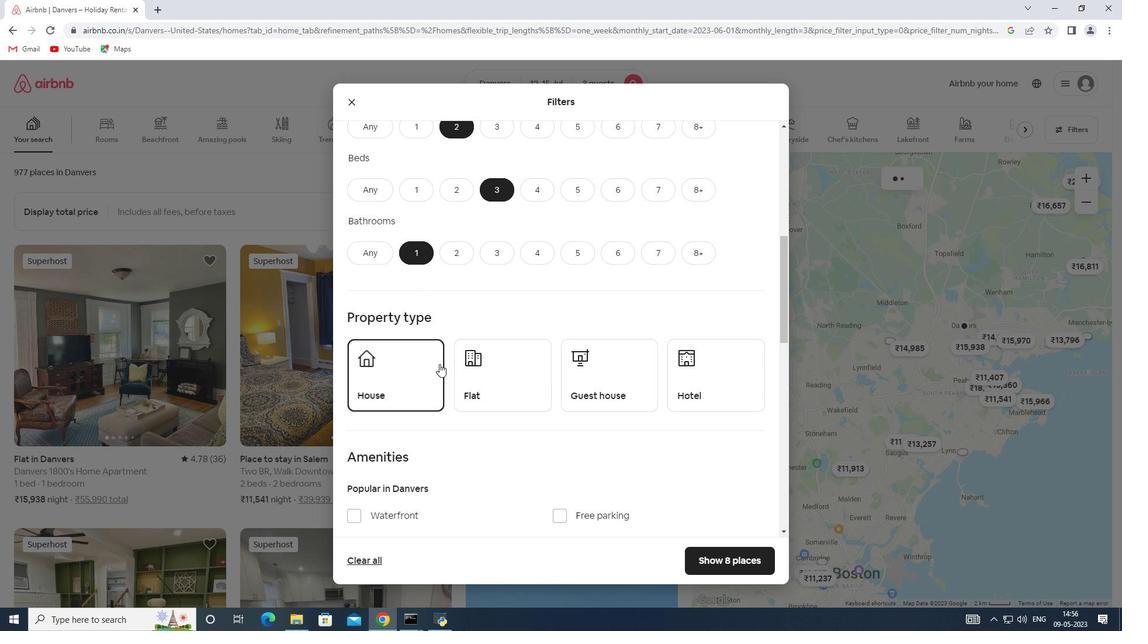 
Action: Mouse pressed left at (488, 366)
Screenshot: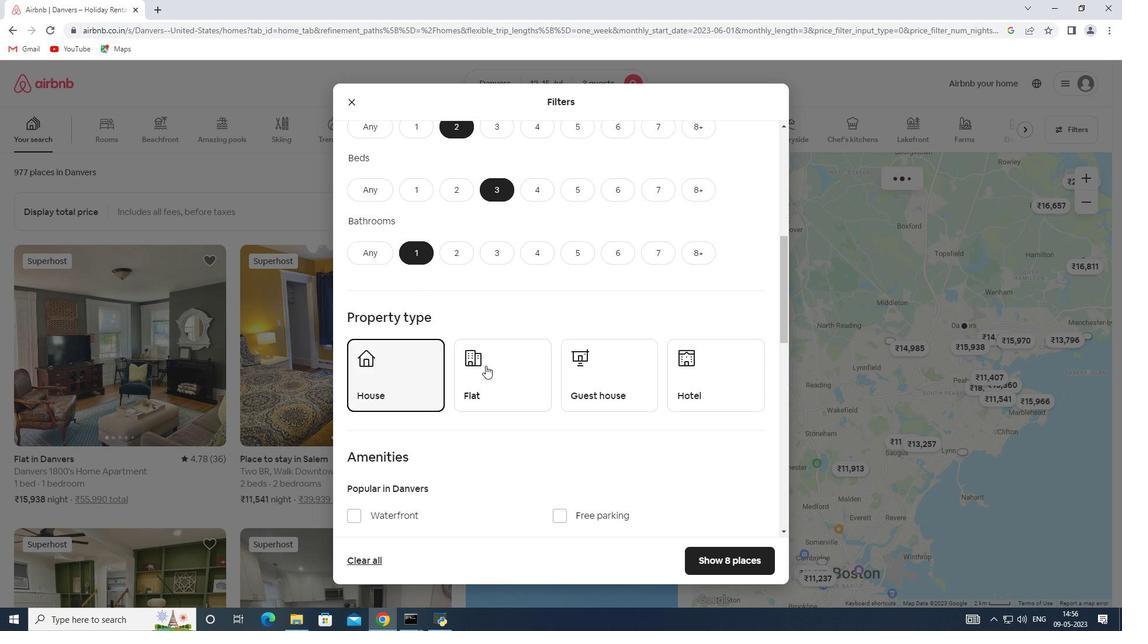 
Action: Mouse moved to (591, 376)
Screenshot: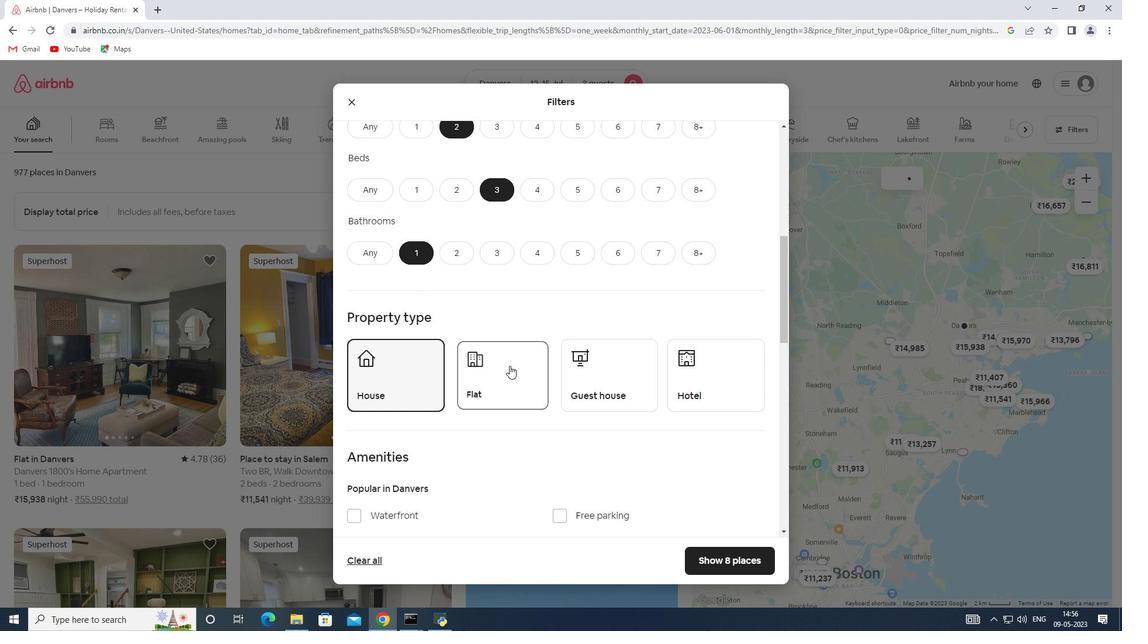 
Action: Mouse pressed left at (591, 376)
Screenshot: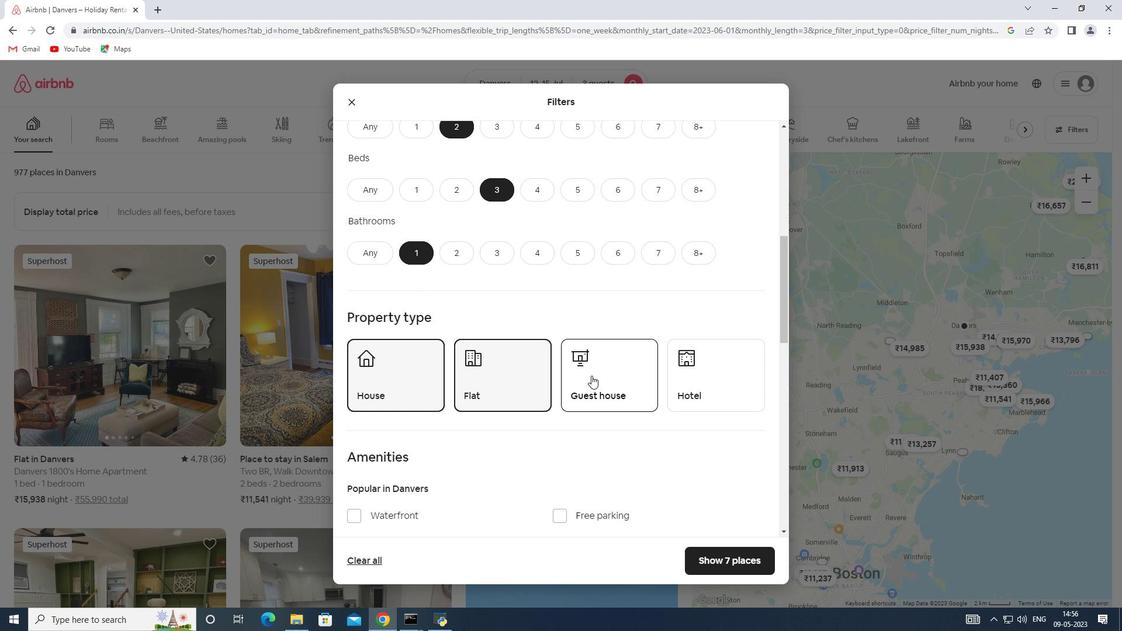 
Action: Mouse moved to (590, 374)
Screenshot: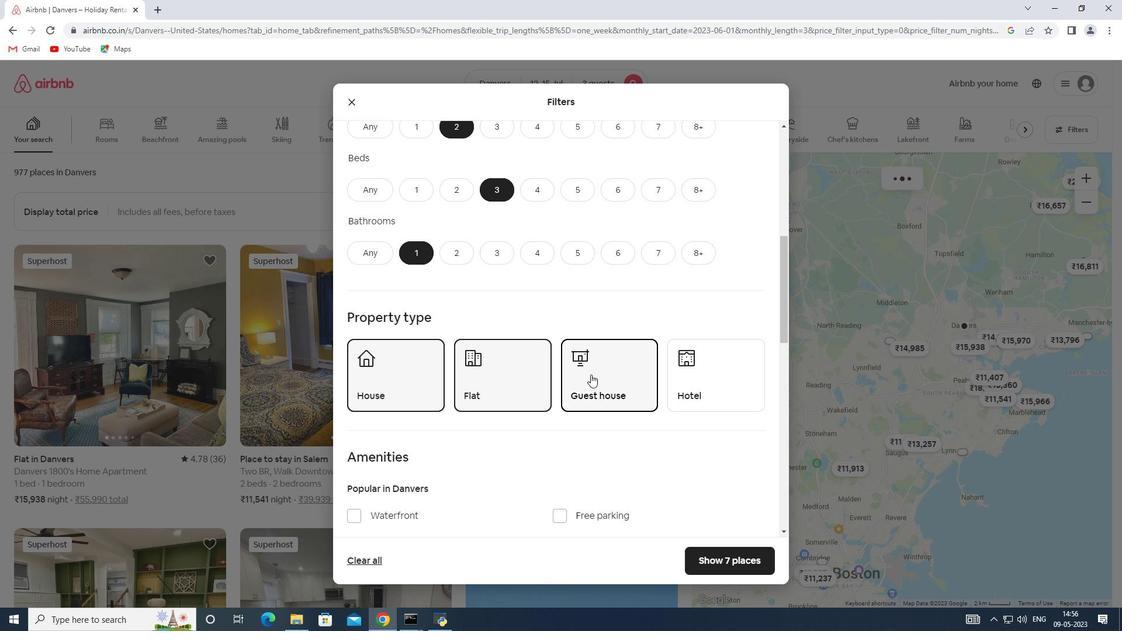 
Action: Mouse scrolled (590, 373) with delta (0, 0)
Screenshot: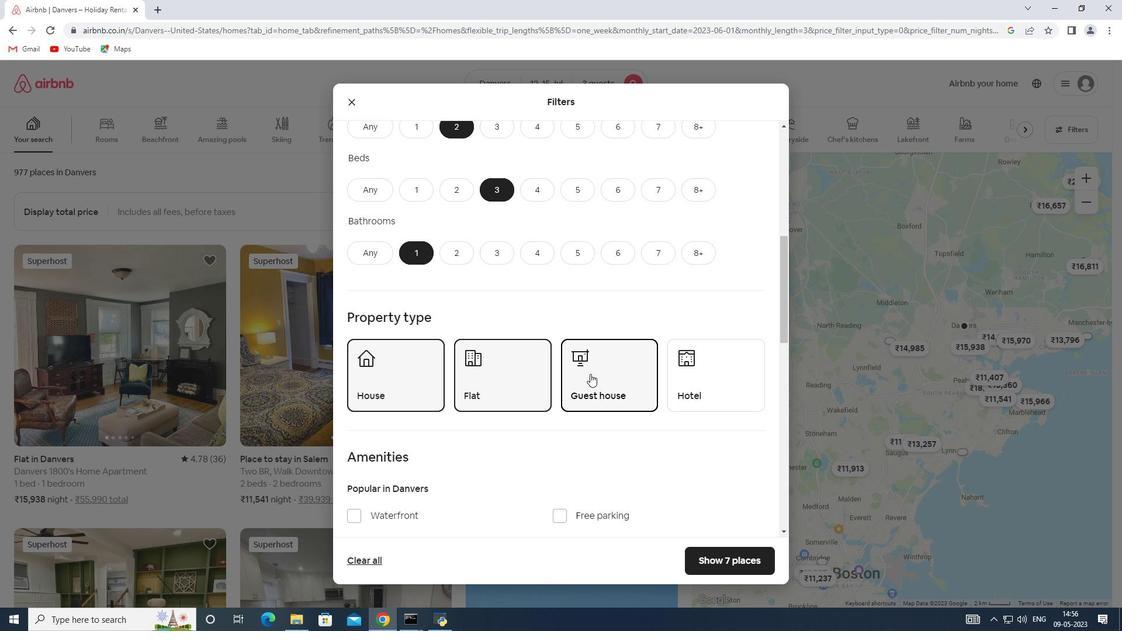 
Action: Mouse scrolled (590, 373) with delta (0, 0)
Screenshot: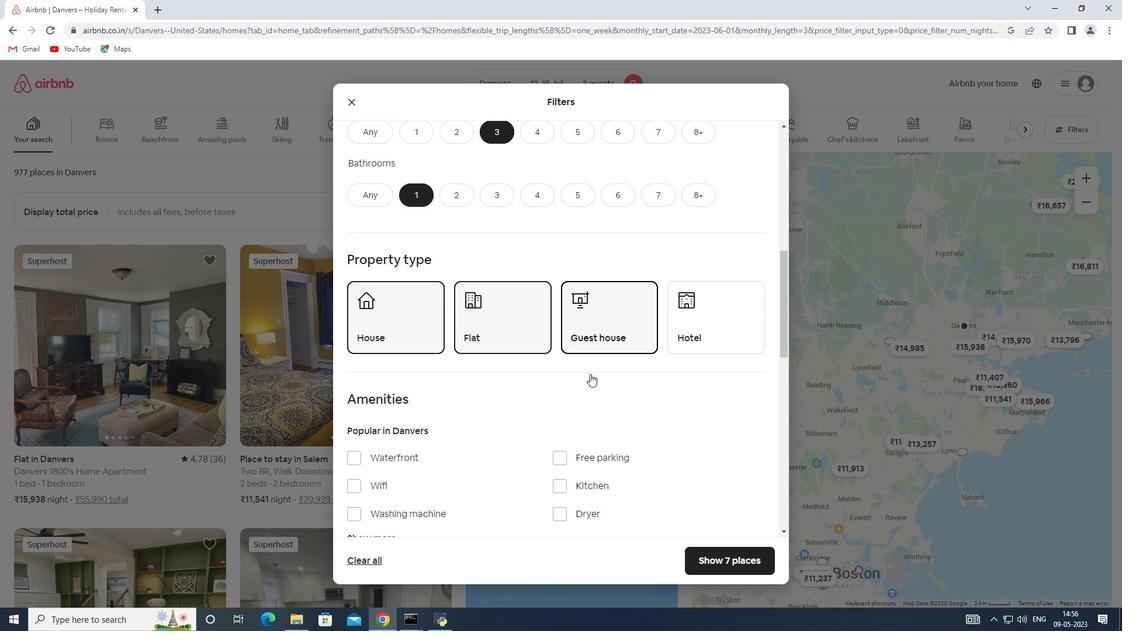 
Action: Mouse scrolled (590, 373) with delta (0, 0)
Screenshot: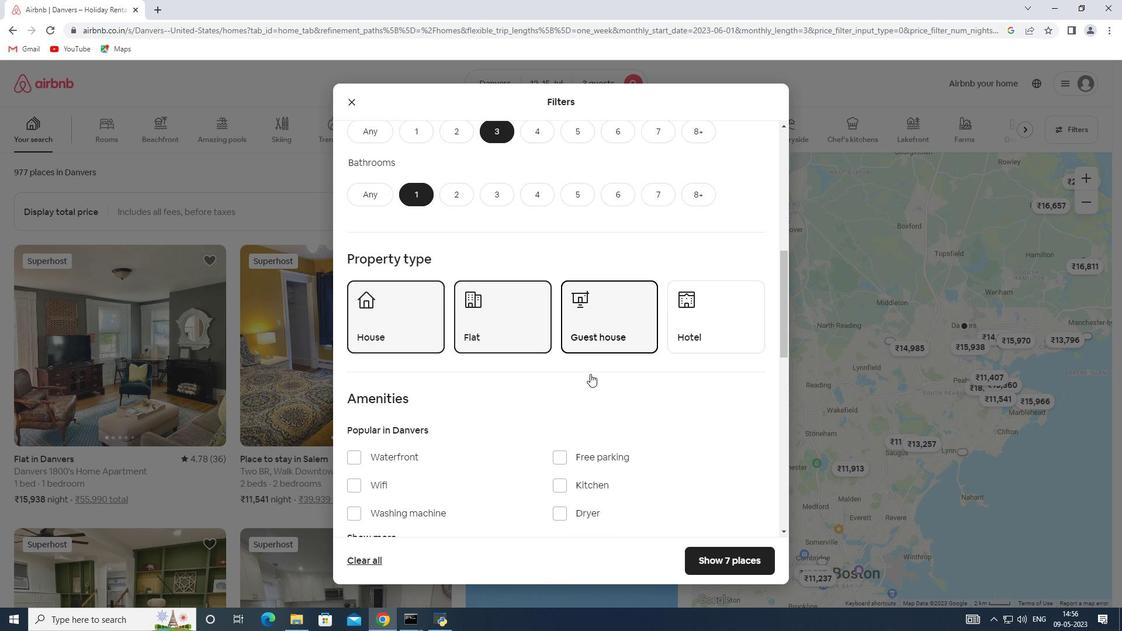 
Action: Mouse scrolled (590, 373) with delta (0, 0)
Screenshot: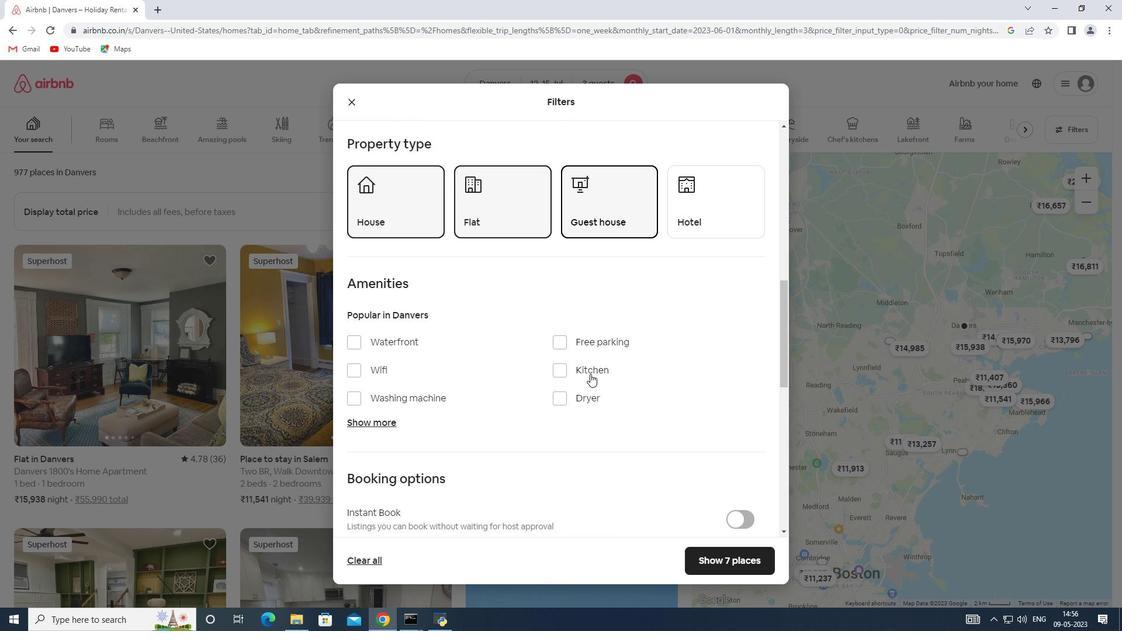 
Action: Mouse scrolled (590, 373) with delta (0, 0)
Screenshot: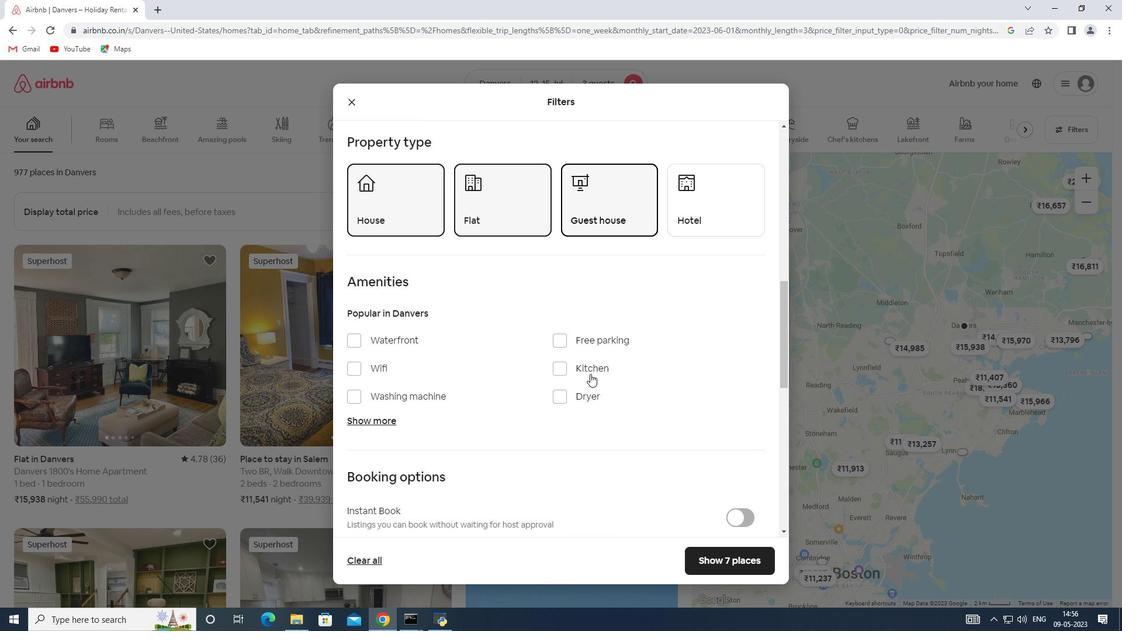 
Action: Mouse moved to (739, 437)
Screenshot: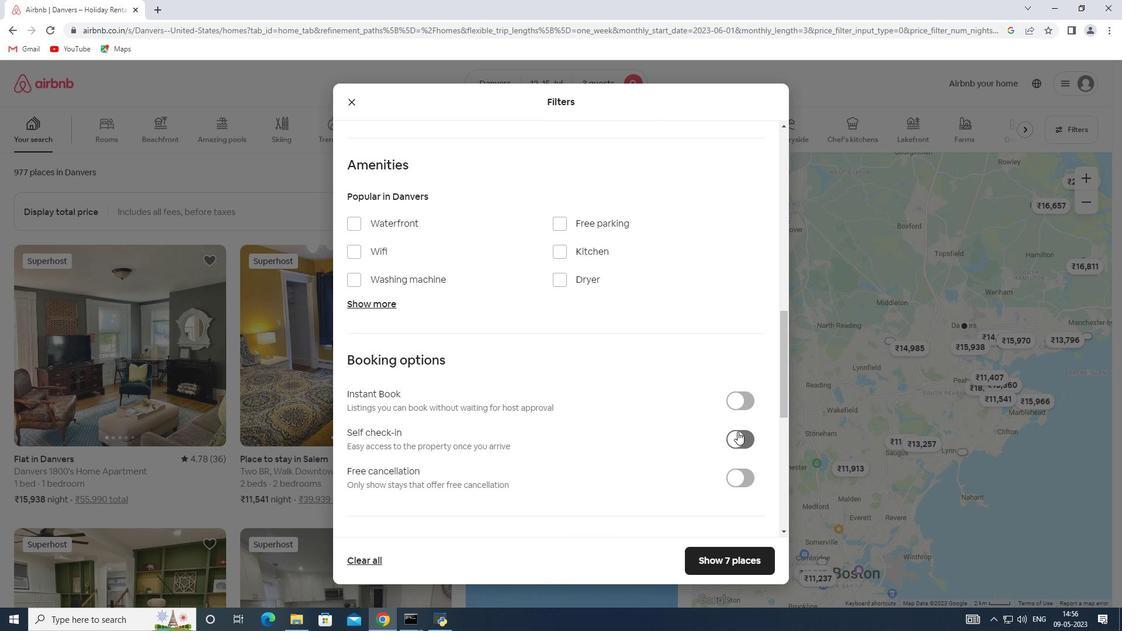 
Action: Mouse pressed left at (739, 437)
Screenshot: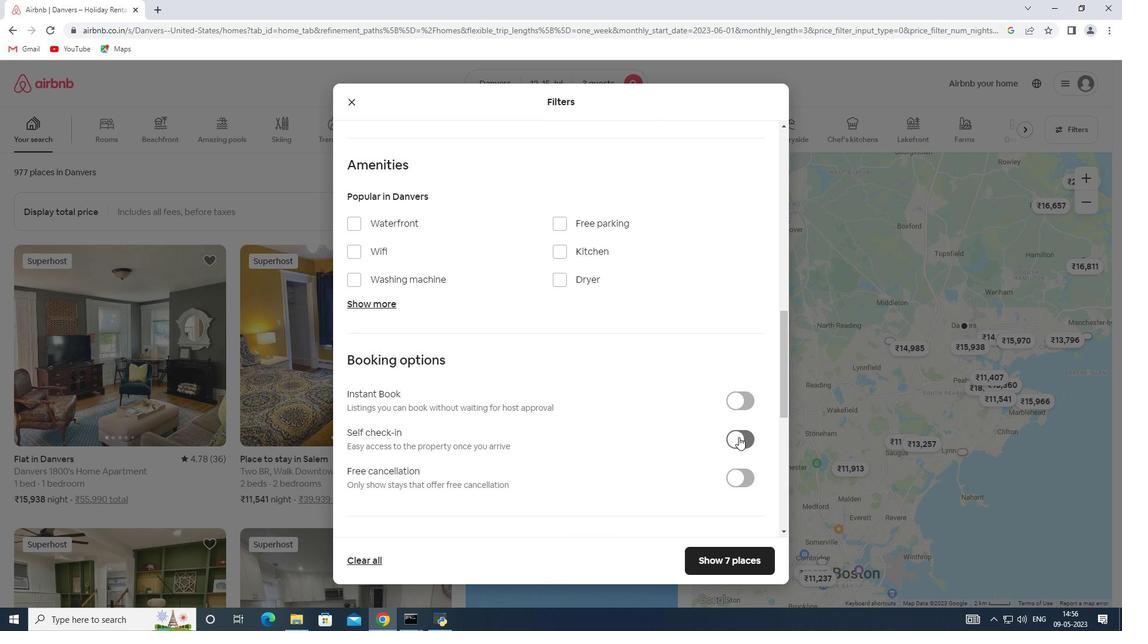 
Action: Mouse moved to (599, 399)
Screenshot: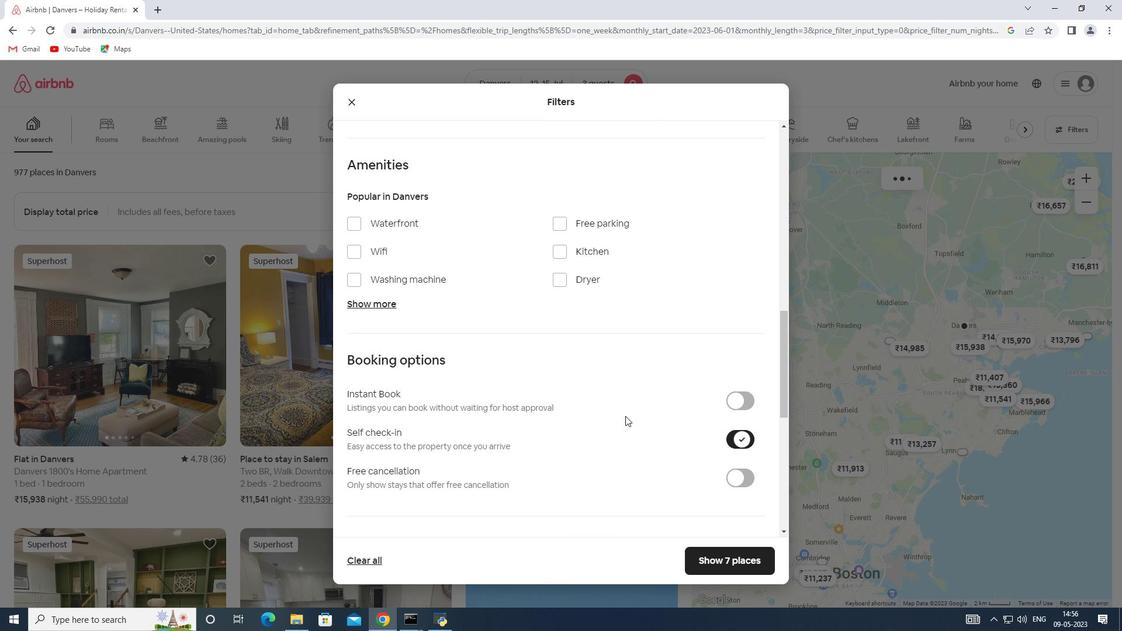 
Action: Mouse scrolled (599, 399) with delta (0, 0)
Screenshot: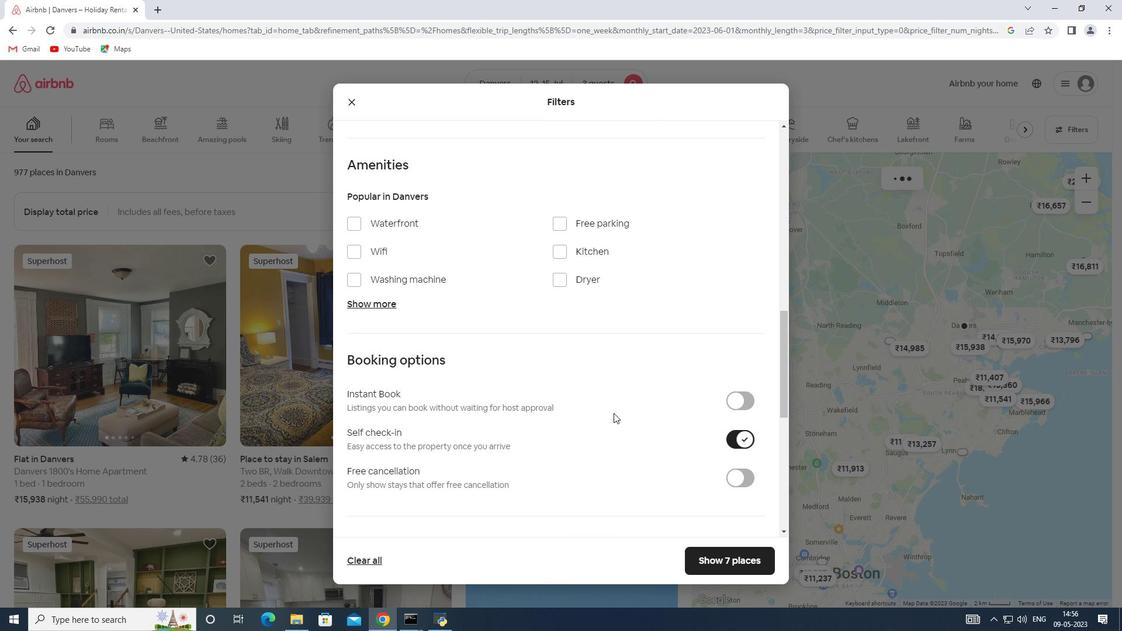 
Action: Mouse scrolled (599, 399) with delta (0, 0)
Screenshot: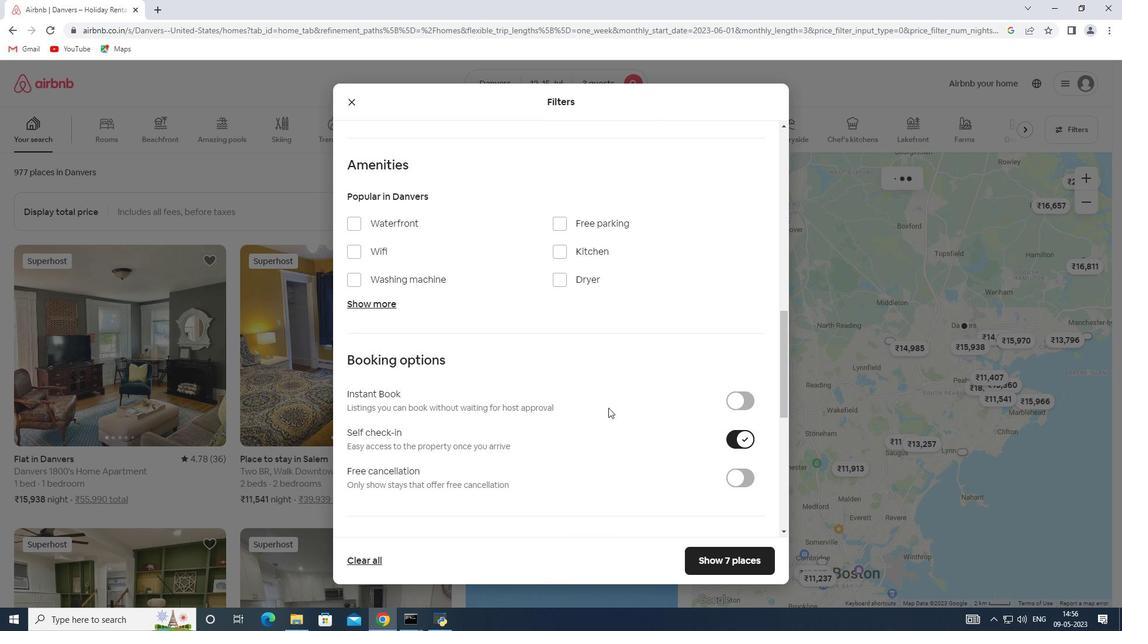 
Action: Mouse scrolled (599, 399) with delta (0, 0)
Screenshot: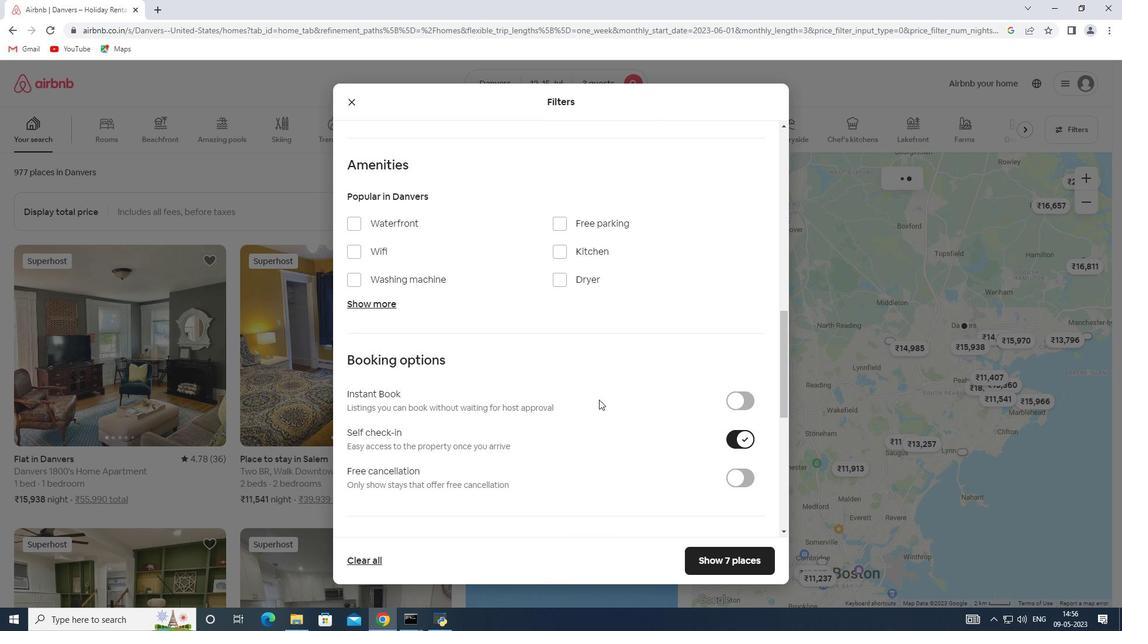 
Action: Mouse moved to (591, 391)
Screenshot: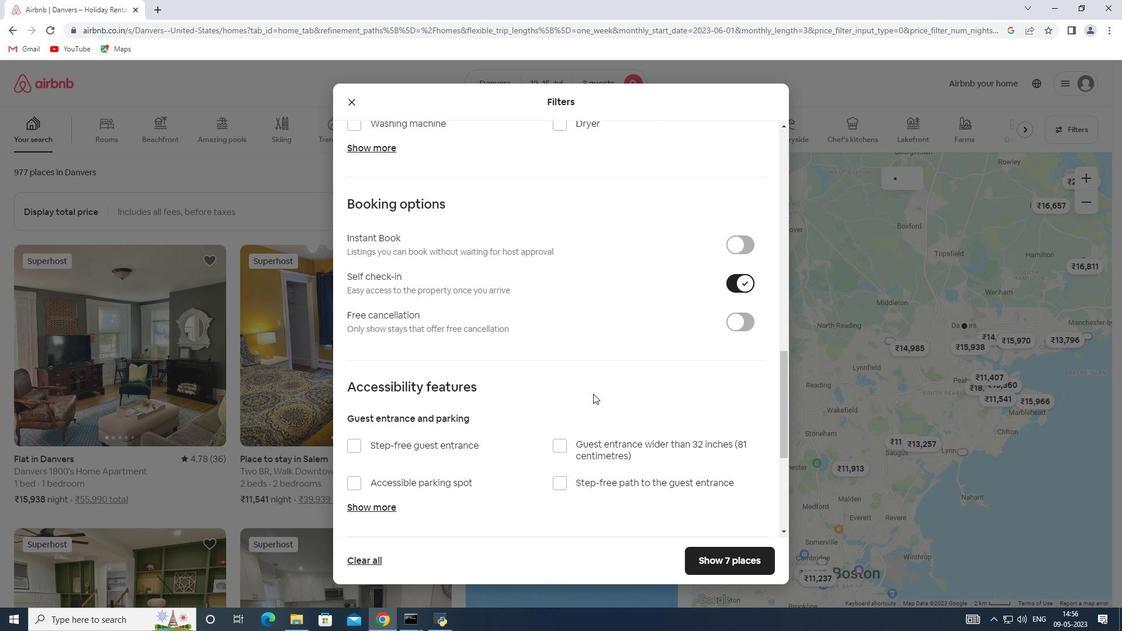 
Action: Mouse scrolled (591, 390) with delta (0, 0)
Screenshot: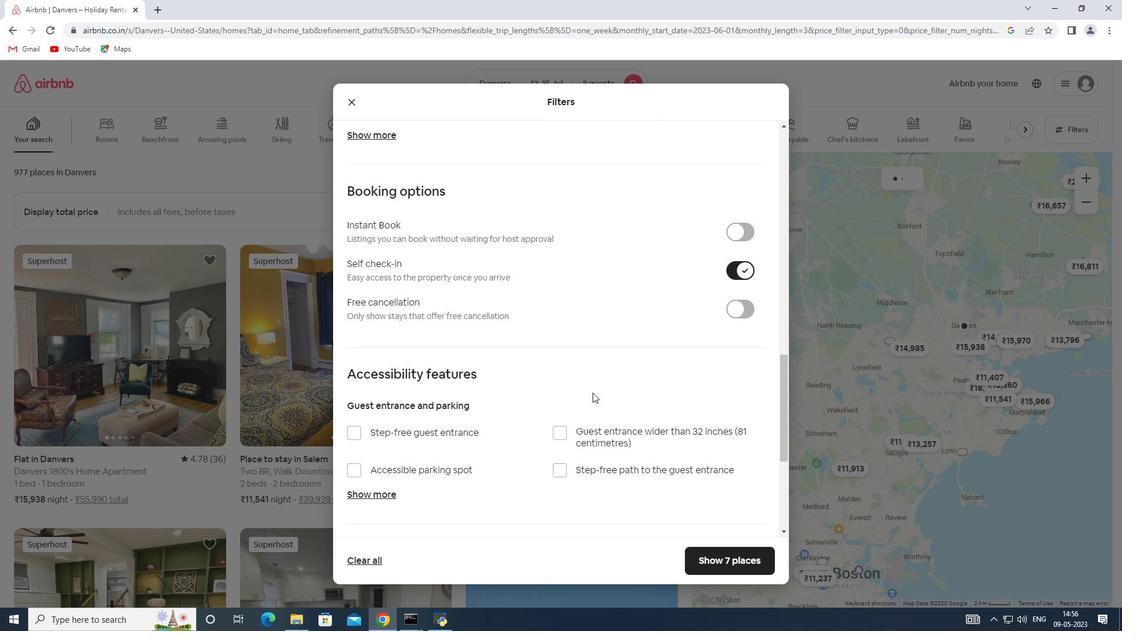 
Action: Mouse scrolled (591, 390) with delta (0, 0)
Screenshot: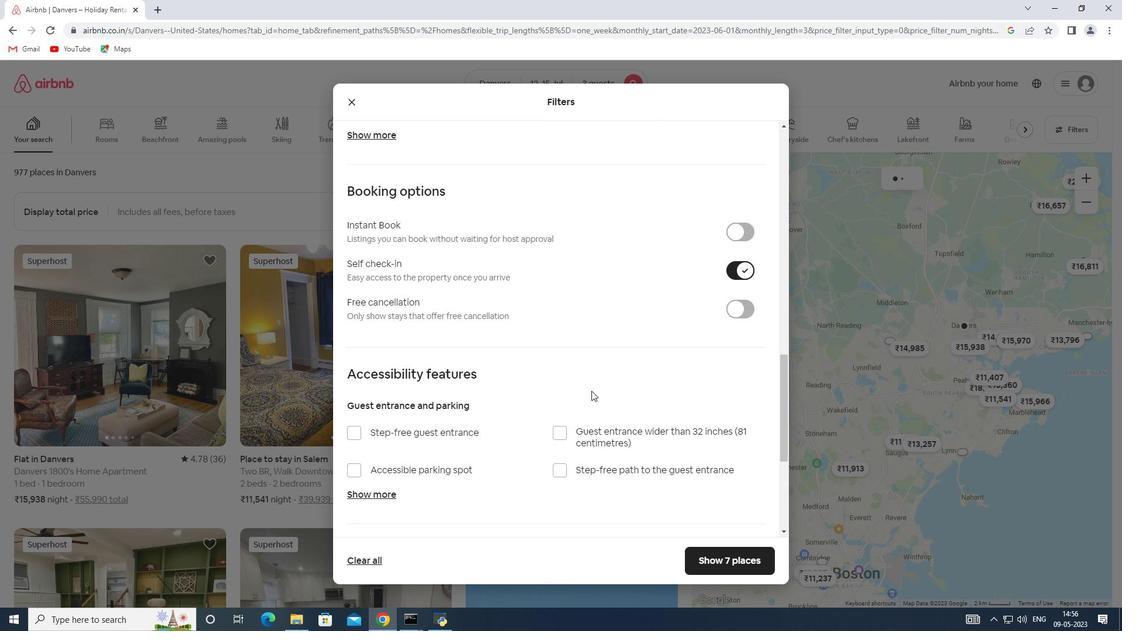 
Action: Mouse scrolled (591, 390) with delta (0, 0)
Screenshot: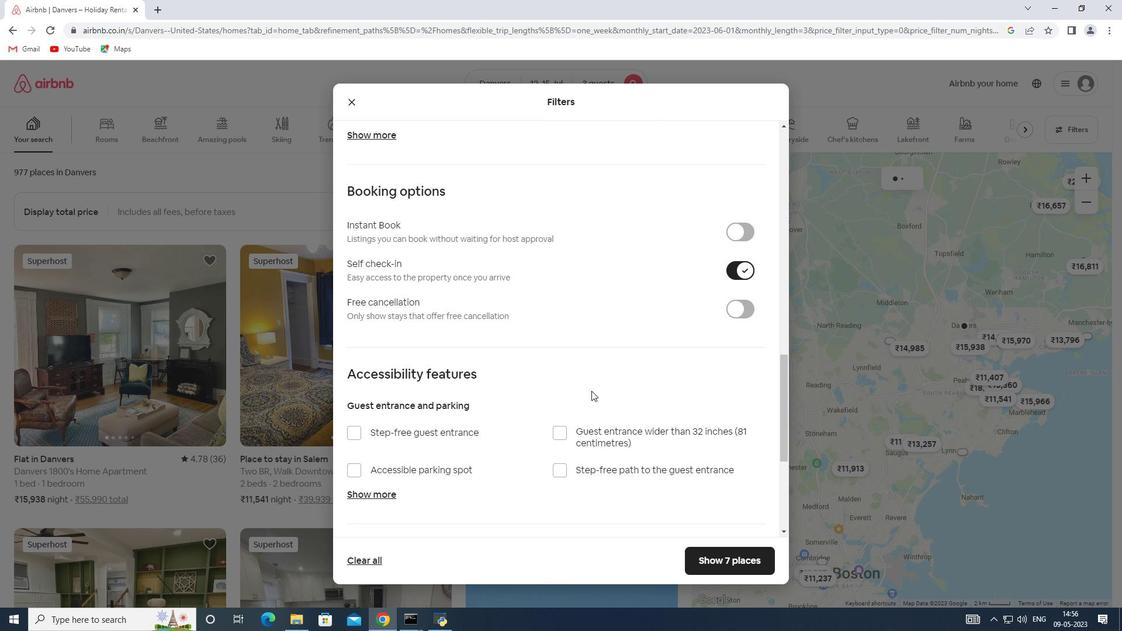 
Action: Mouse moved to (465, 447)
Screenshot: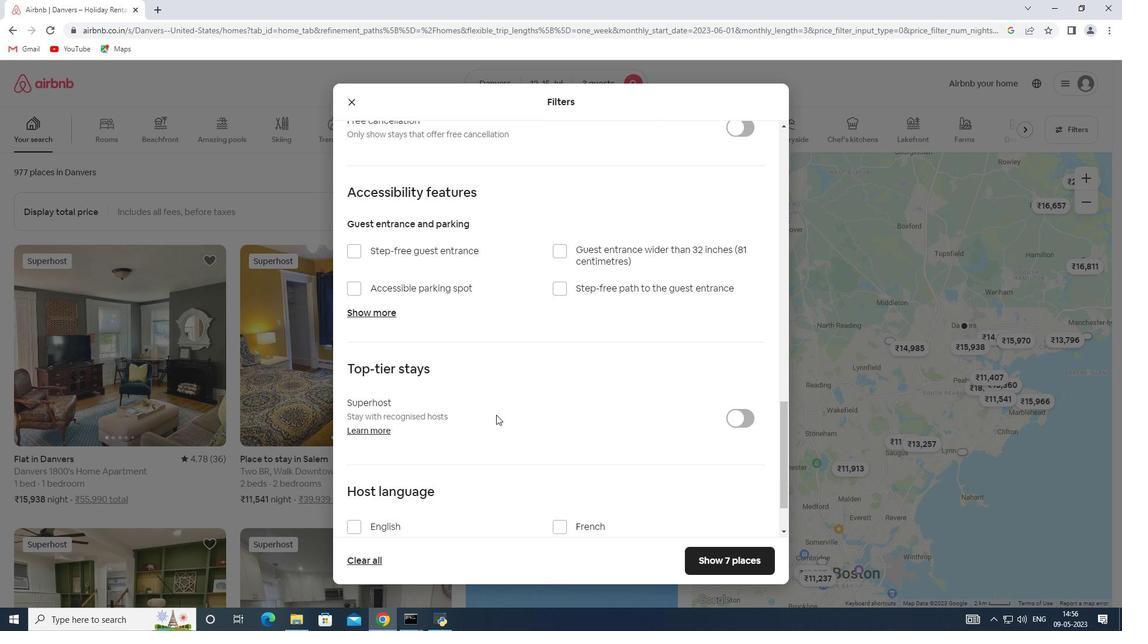 
Action: Mouse scrolled (465, 447) with delta (0, 0)
Screenshot: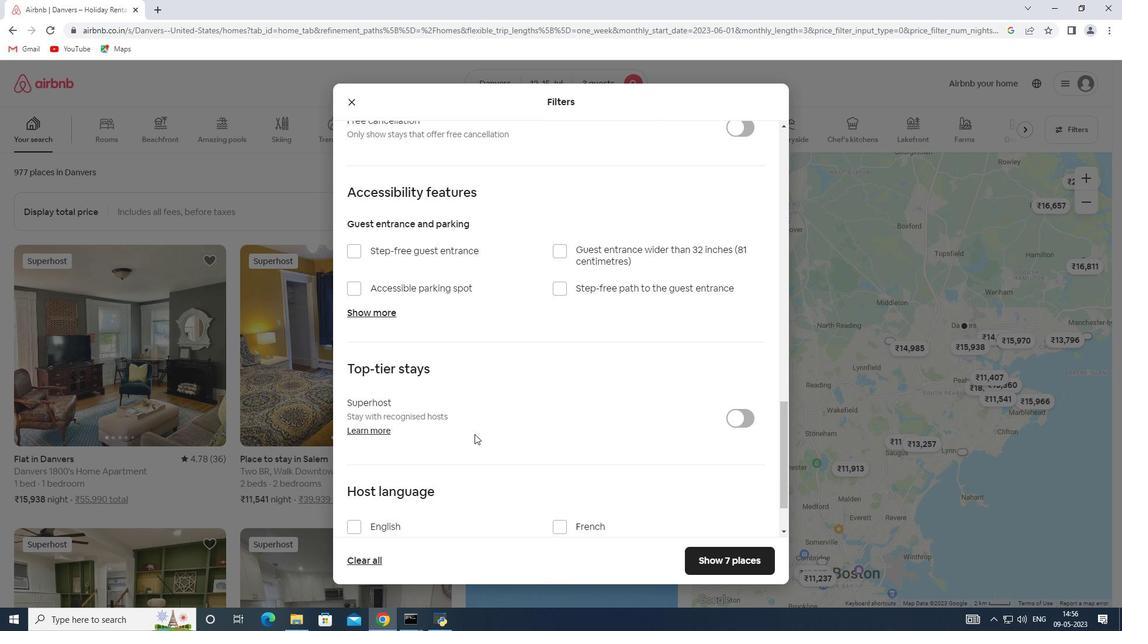 
Action: Mouse moved to (465, 447)
Screenshot: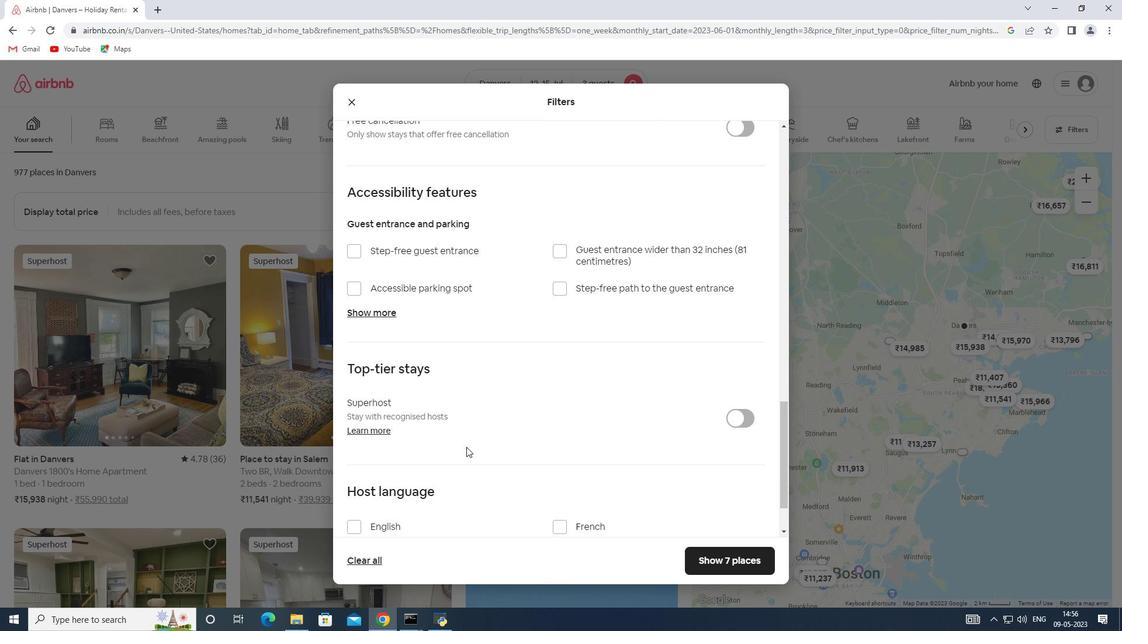 
Action: Mouse scrolled (465, 447) with delta (0, 0)
Screenshot: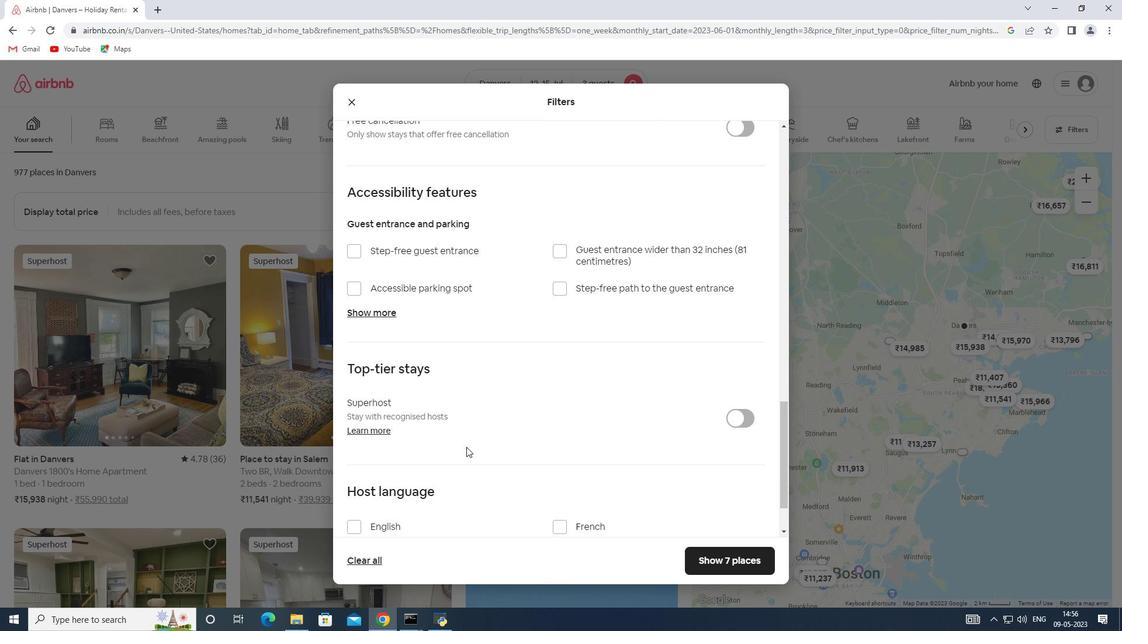 
Action: Mouse scrolled (465, 447) with delta (0, 0)
Screenshot: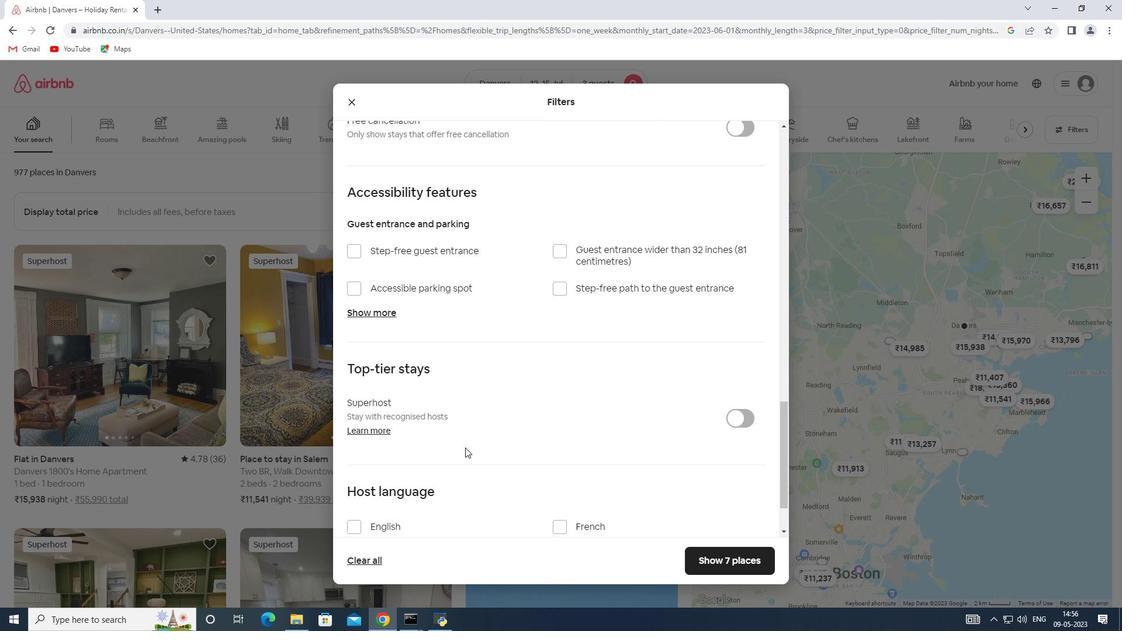 
Action: Mouse moved to (398, 451)
Screenshot: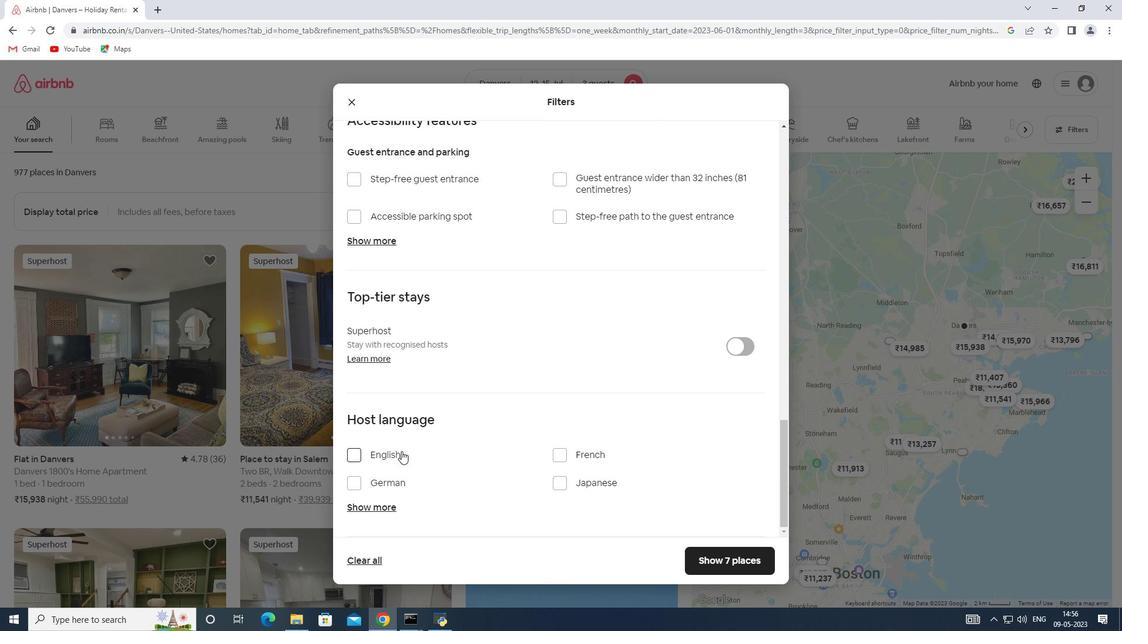 
Action: Mouse pressed left at (398, 451)
Screenshot: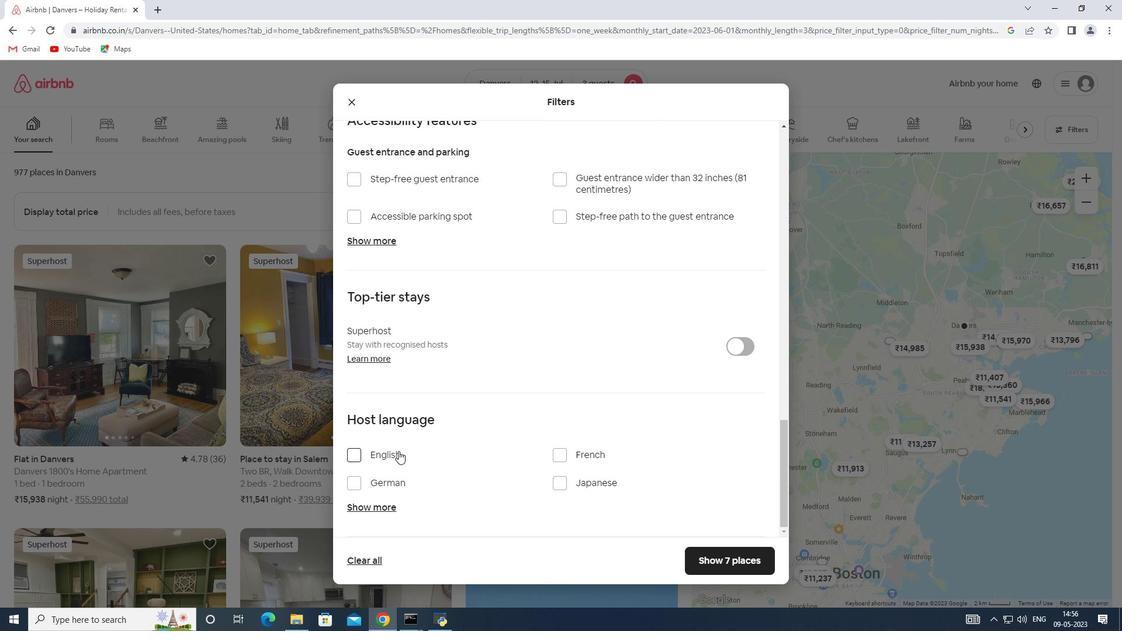 
Action: Mouse moved to (732, 563)
Screenshot: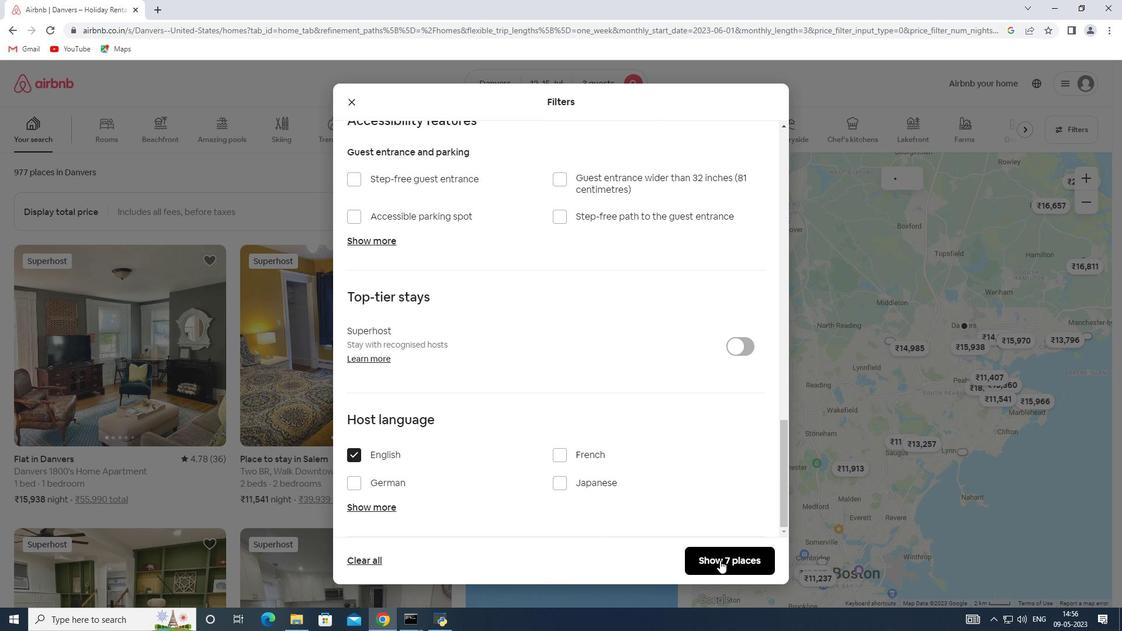 
Action: Mouse pressed left at (732, 563)
Screenshot: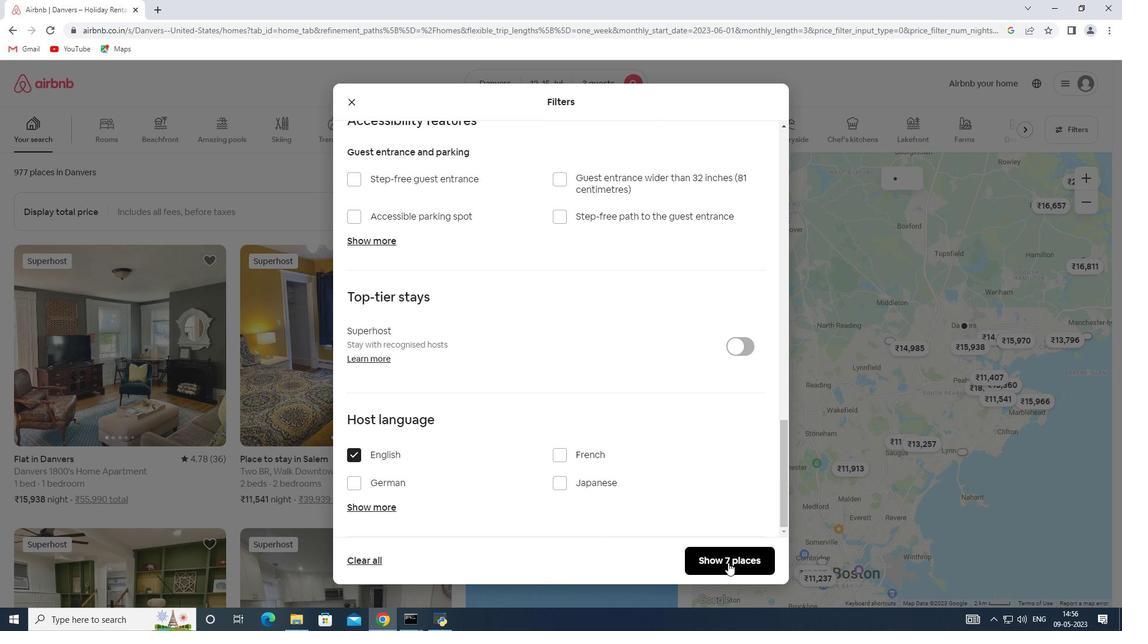 
Action: Mouse moved to (732, 563)
Screenshot: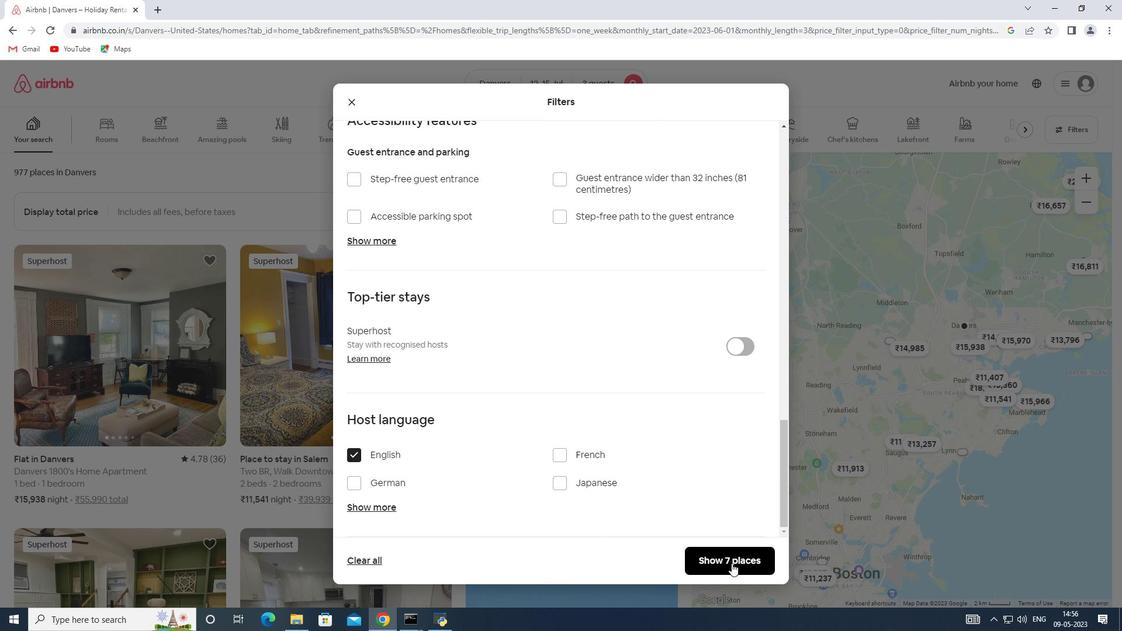 
